 Task: Find connections with filter location Conceição do Coité with filter topic #startupswith filter profile language Spanish with filter current company VMware with filter school LJ University with filter industry Radio and Television Broadcasting with filter service category Lead Generation with filter keywords title Travel Nurse
Action: Mouse moved to (517, 84)
Screenshot: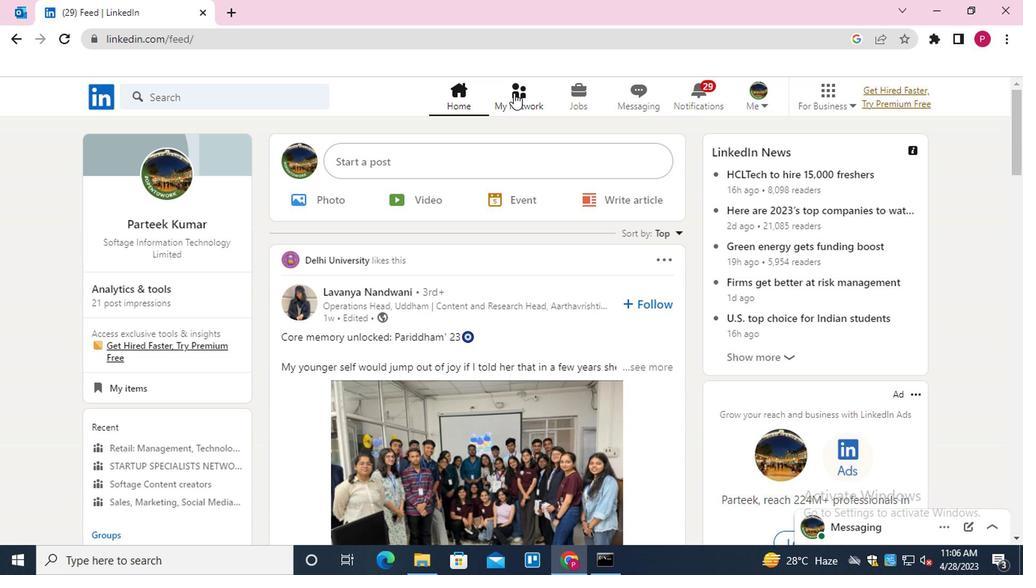 
Action: Mouse pressed left at (517, 84)
Screenshot: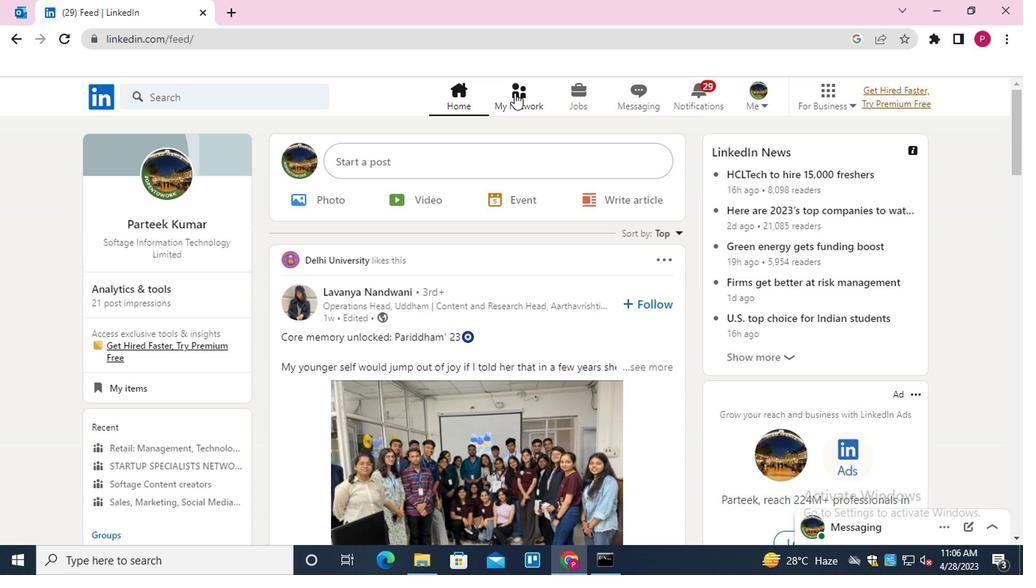 
Action: Mouse moved to (225, 175)
Screenshot: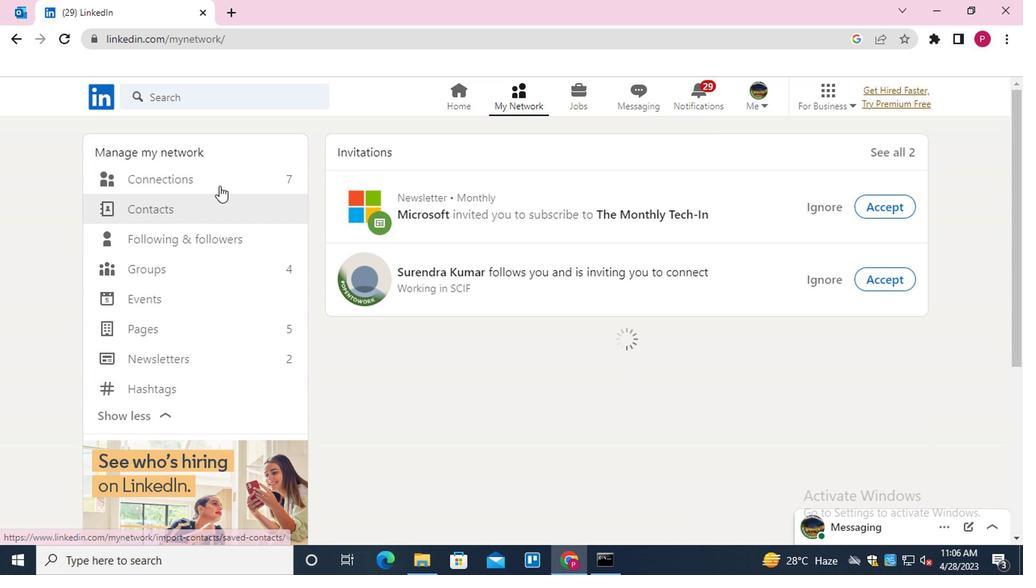 
Action: Mouse pressed left at (225, 175)
Screenshot: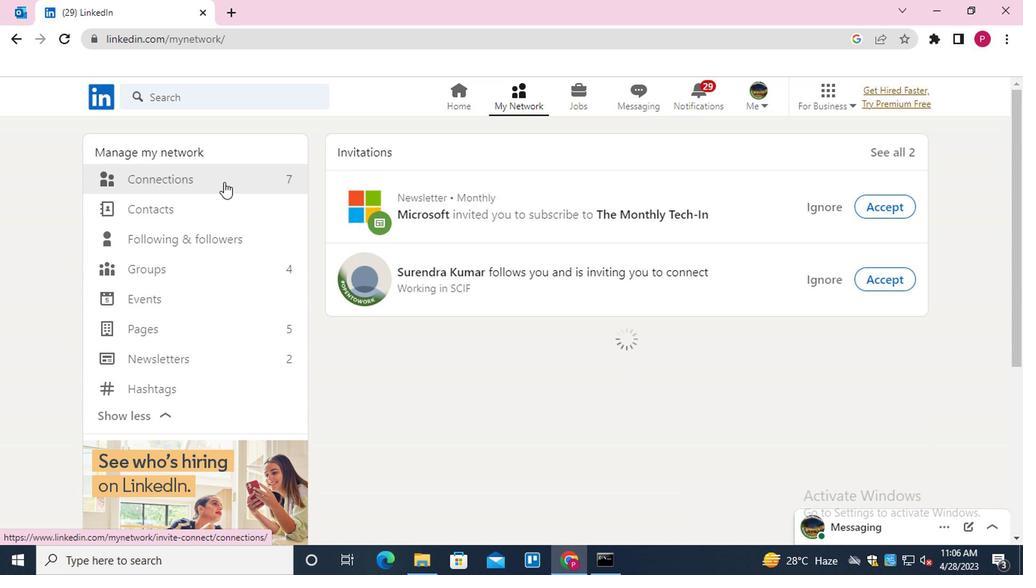 
Action: Mouse moved to (635, 178)
Screenshot: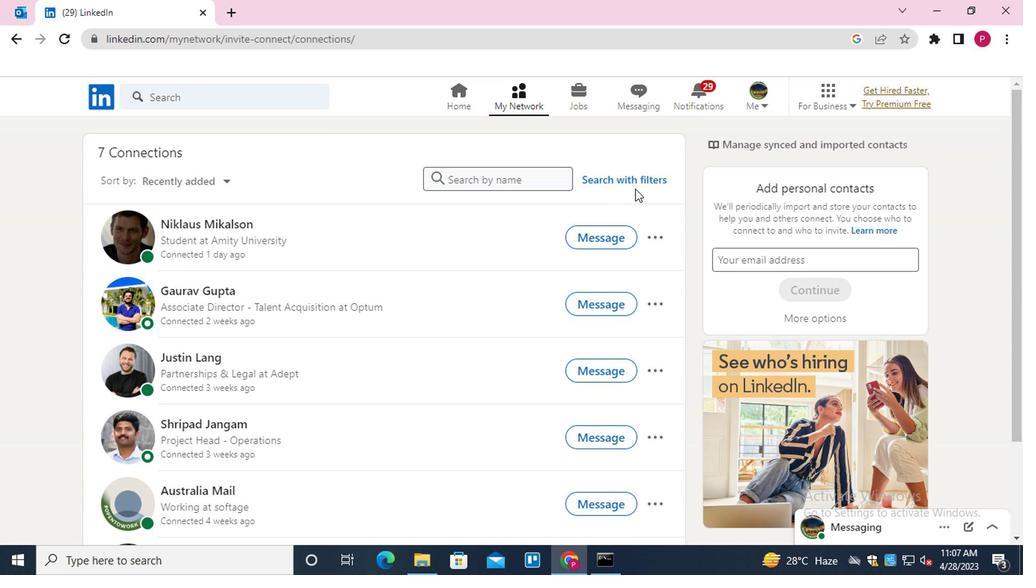 
Action: Mouse pressed left at (635, 178)
Screenshot: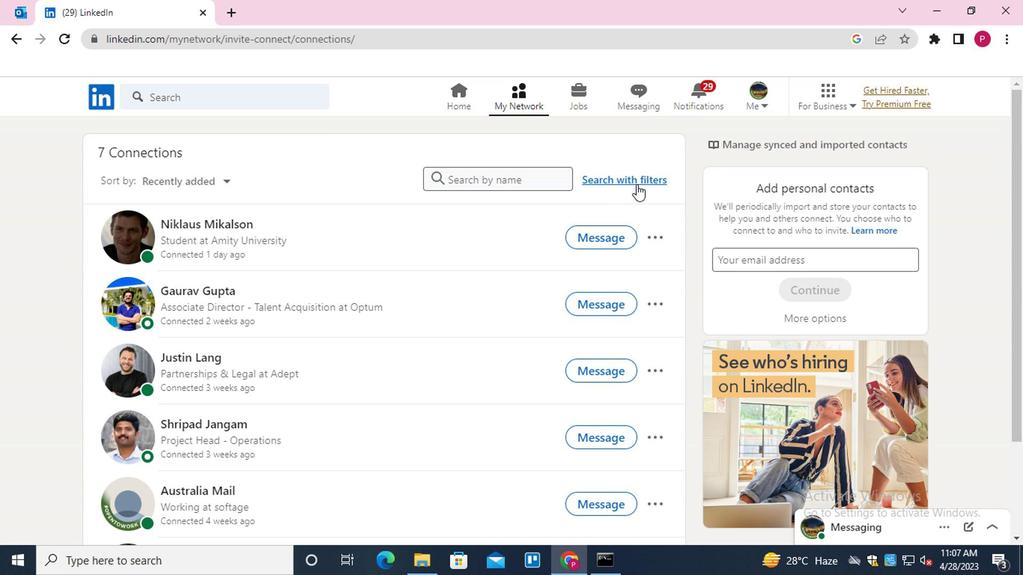 
Action: Mouse moved to (555, 121)
Screenshot: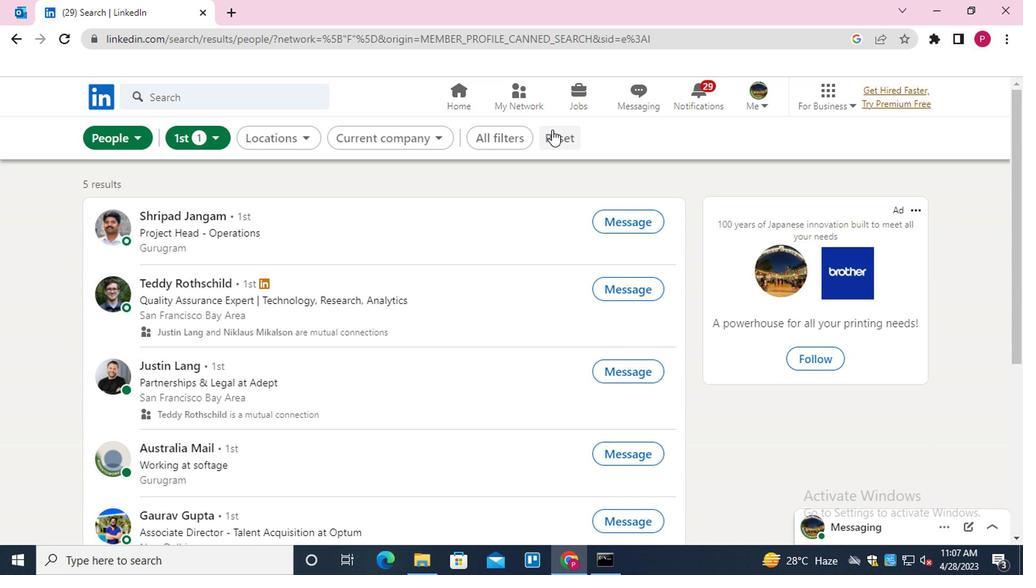 
Action: Mouse pressed left at (555, 121)
Screenshot: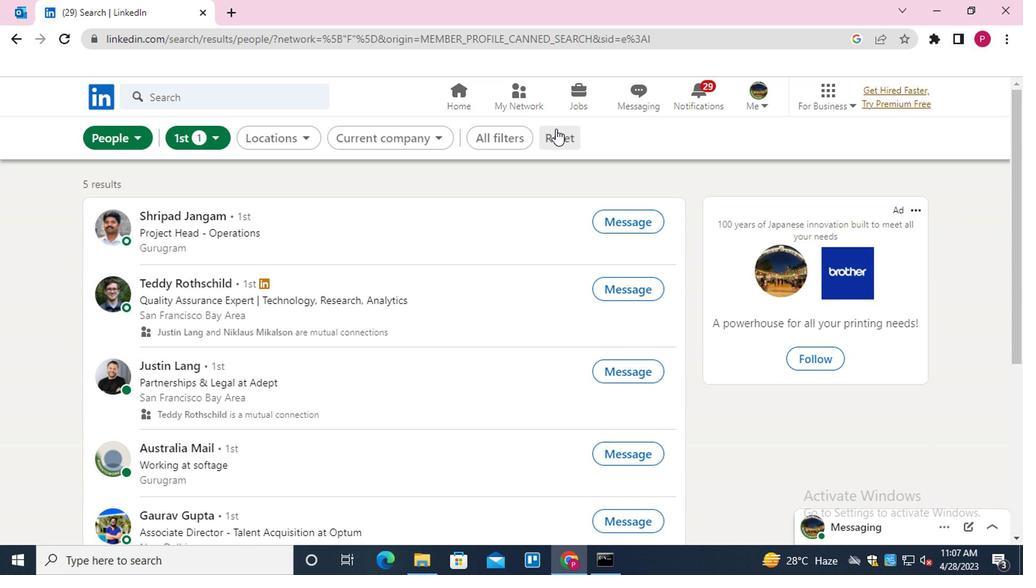 
Action: Mouse moved to (540, 120)
Screenshot: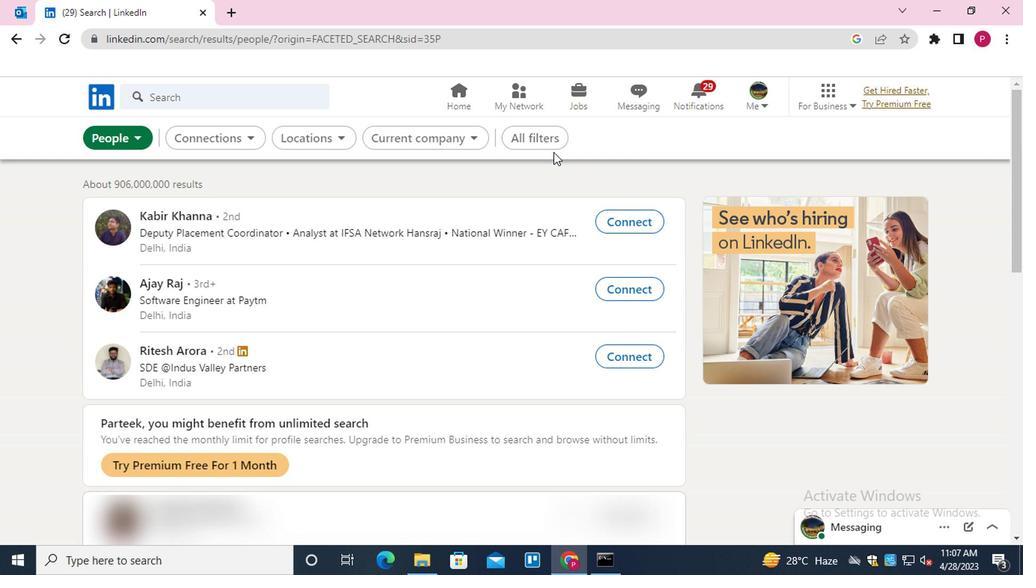
Action: Mouse pressed left at (540, 120)
Screenshot: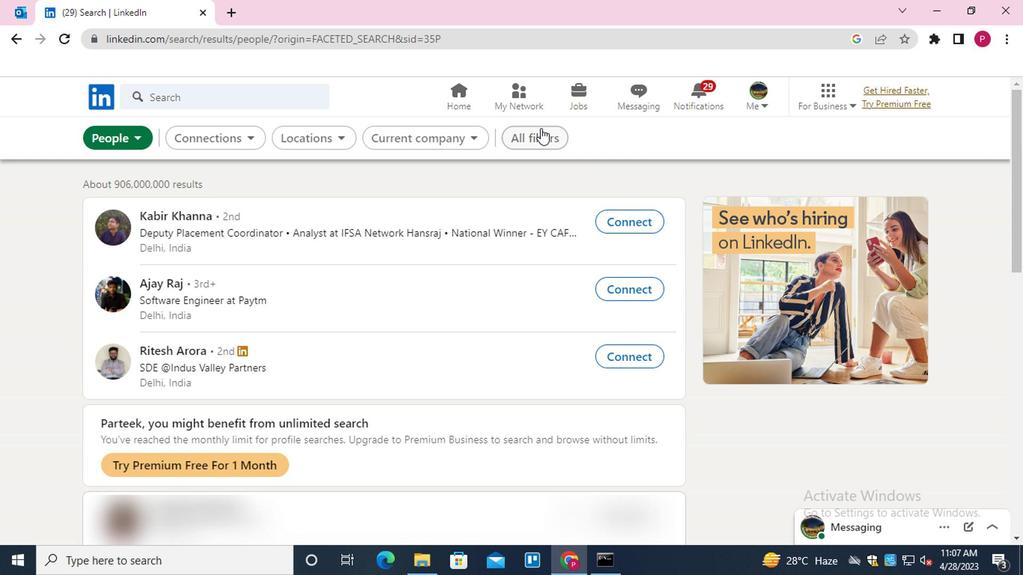 
Action: Mouse moved to (694, 364)
Screenshot: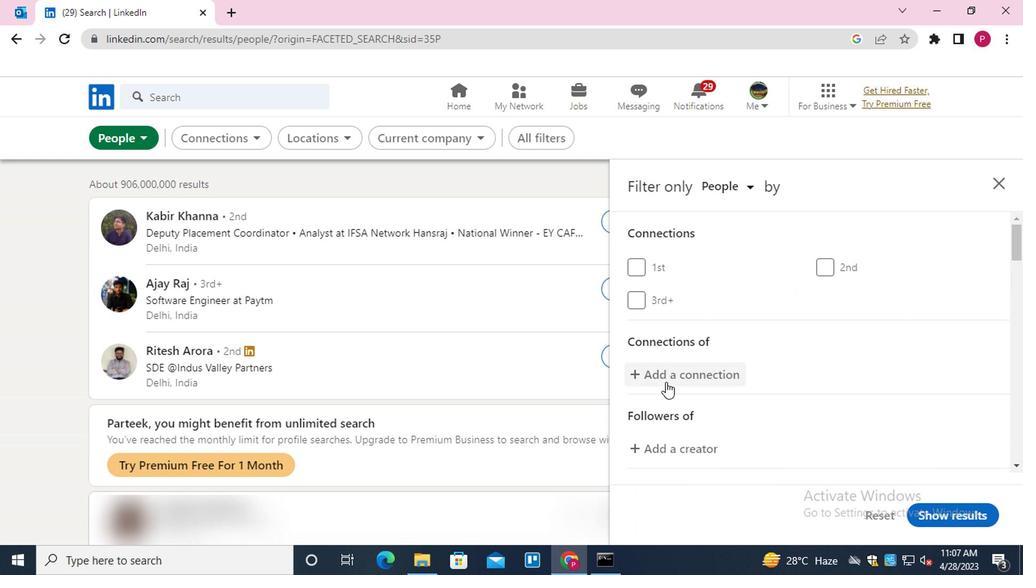 
Action: Mouse scrolled (694, 363) with delta (0, 0)
Screenshot: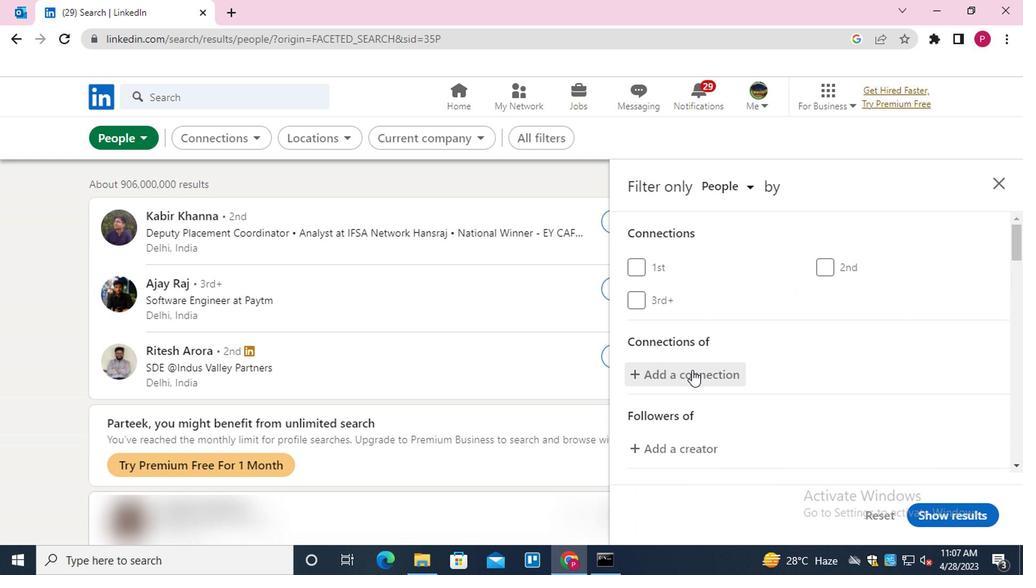 
Action: Mouse scrolled (694, 363) with delta (0, 0)
Screenshot: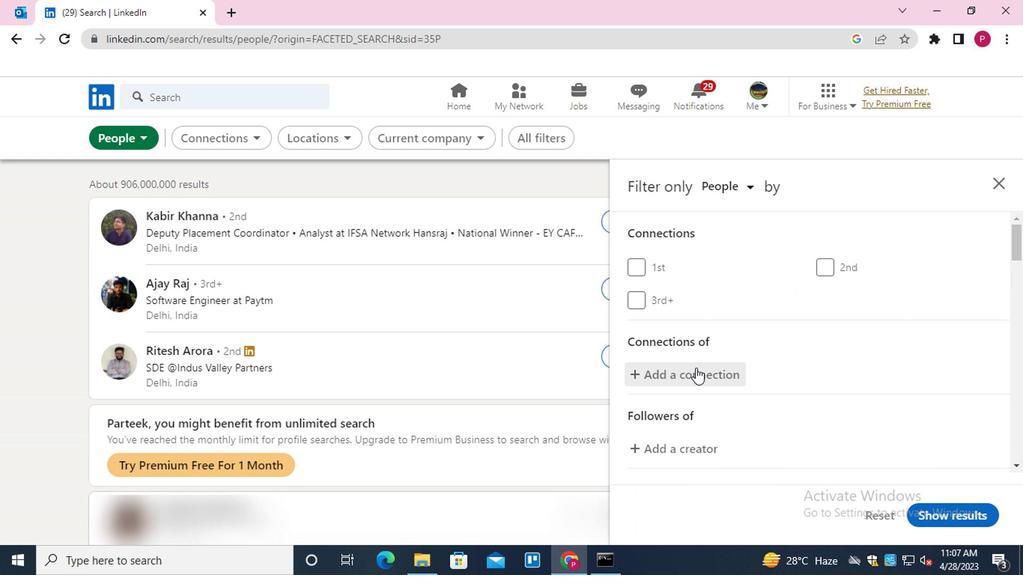 
Action: Mouse scrolled (694, 363) with delta (0, 0)
Screenshot: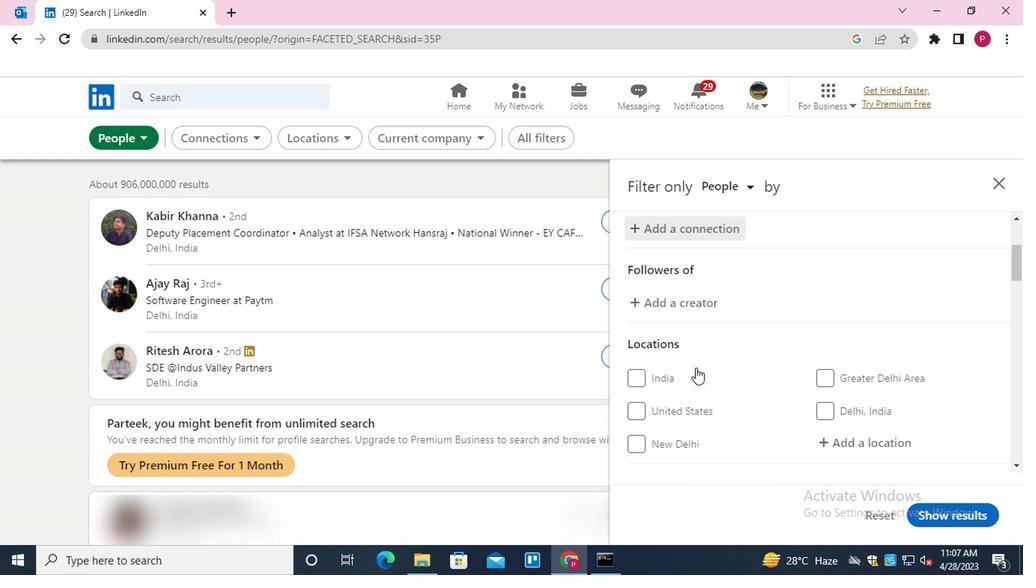 
Action: Mouse moved to (896, 358)
Screenshot: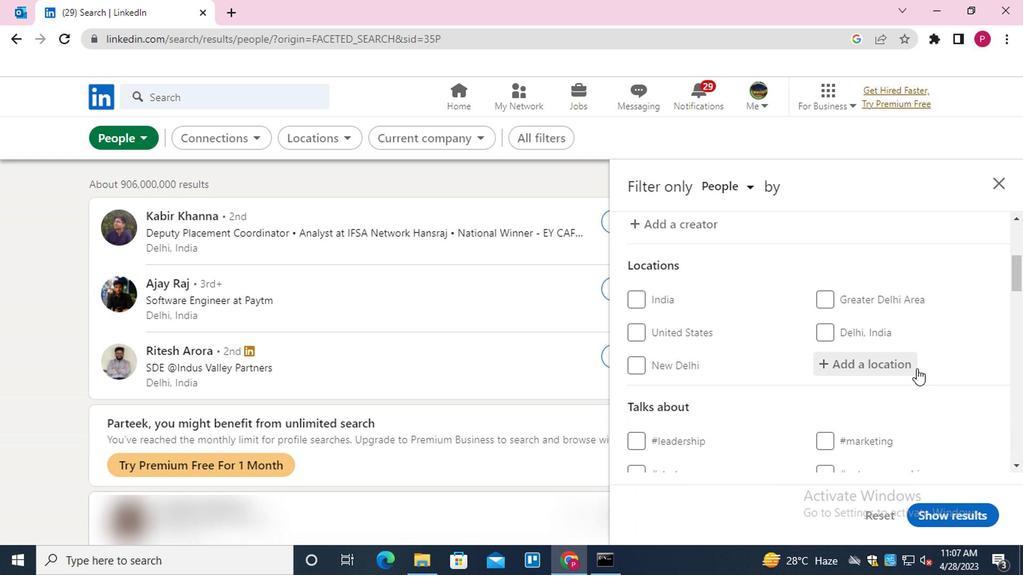 
Action: Mouse pressed left at (896, 358)
Screenshot: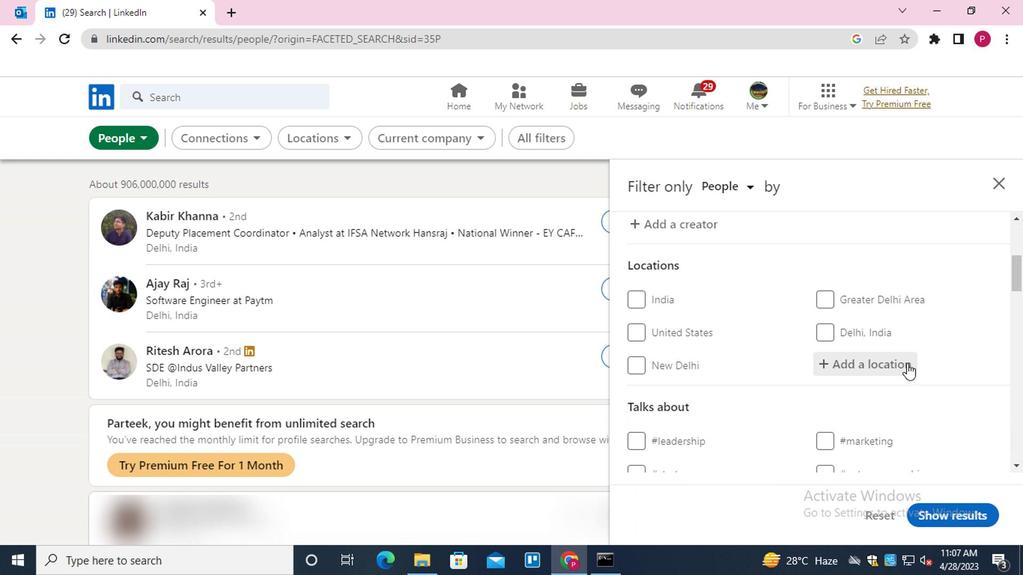 
Action: Key pressed <Key.shift>CNCE<Key.backspace><Key.backspace><Key.backspace>ONCEI<Key.down><Key.enter>
Screenshot: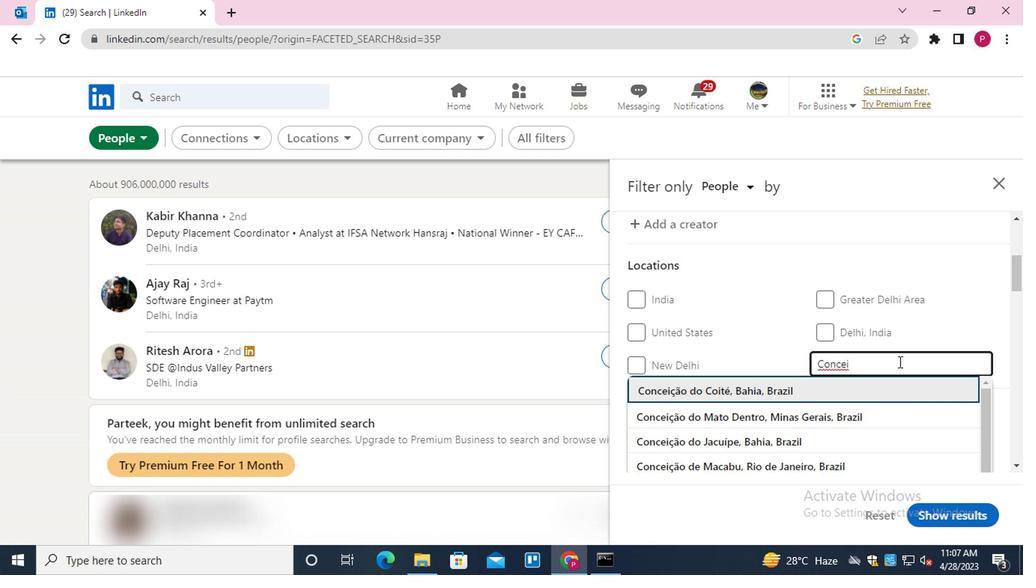 
Action: Mouse moved to (804, 340)
Screenshot: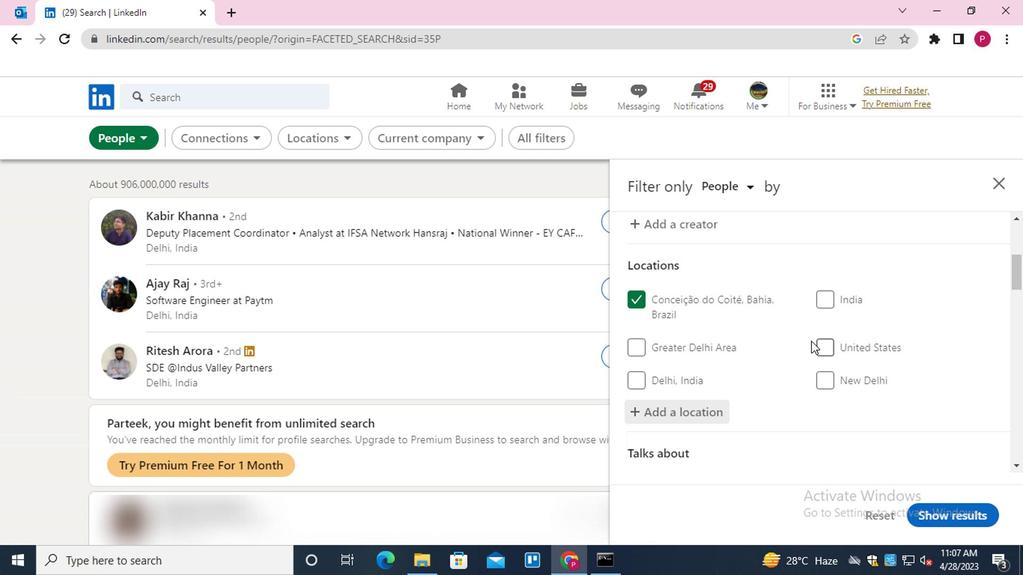
Action: Mouse scrolled (804, 339) with delta (0, -1)
Screenshot: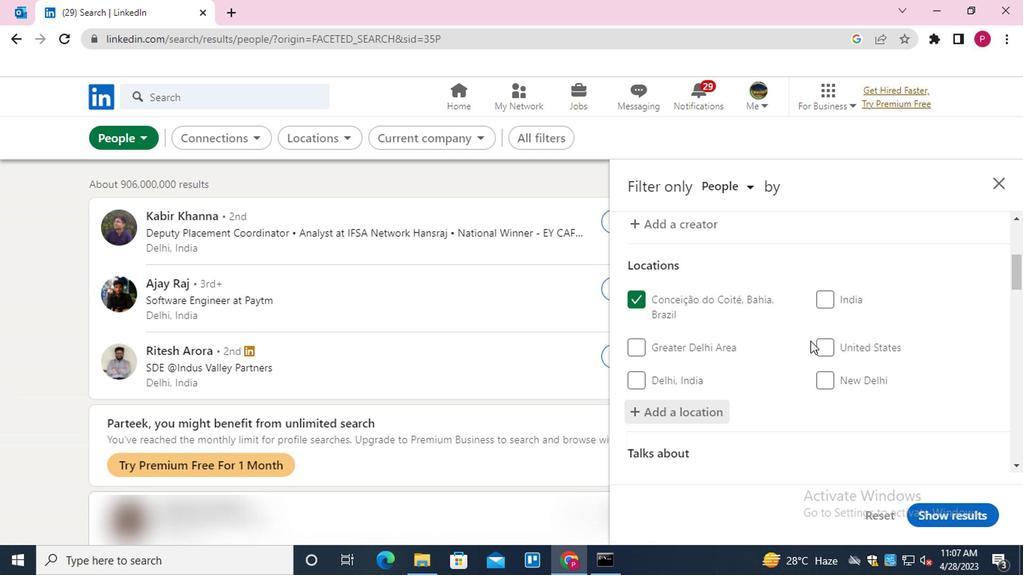 
Action: Mouse scrolled (804, 339) with delta (0, -1)
Screenshot: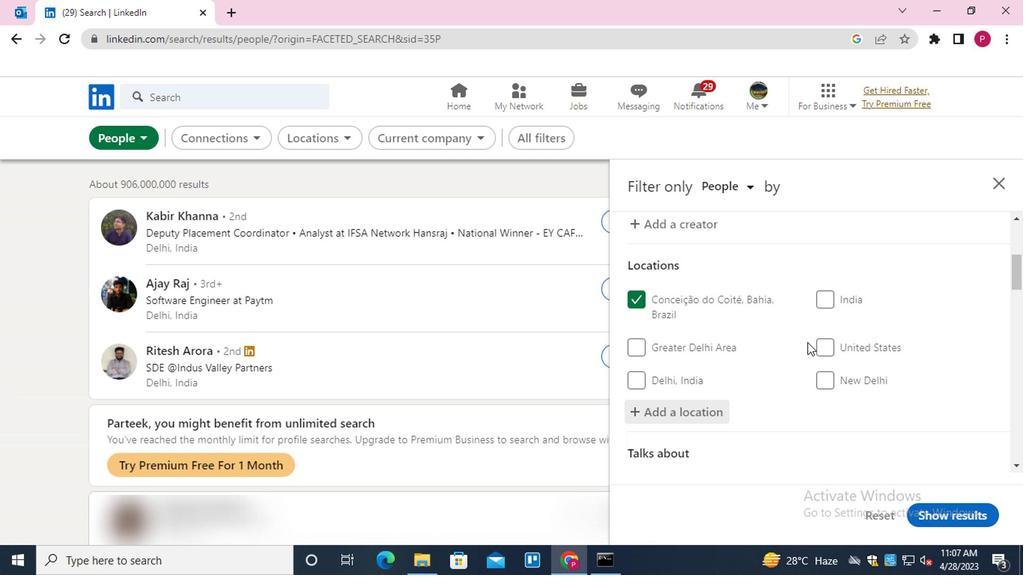 
Action: Mouse moved to (802, 341)
Screenshot: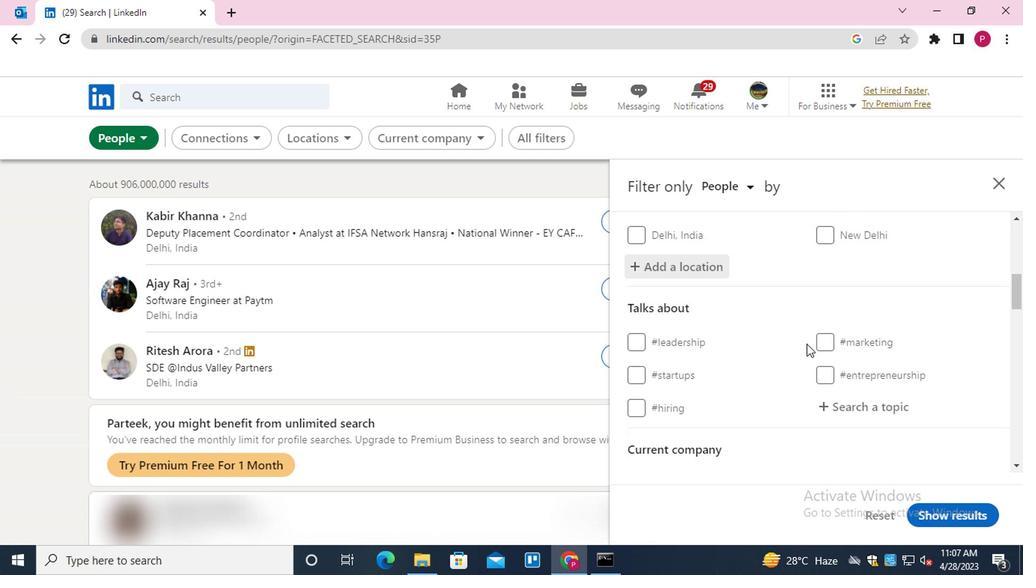 
Action: Mouse scrolled (802, 340) with delta (0, 0)
Screenshot: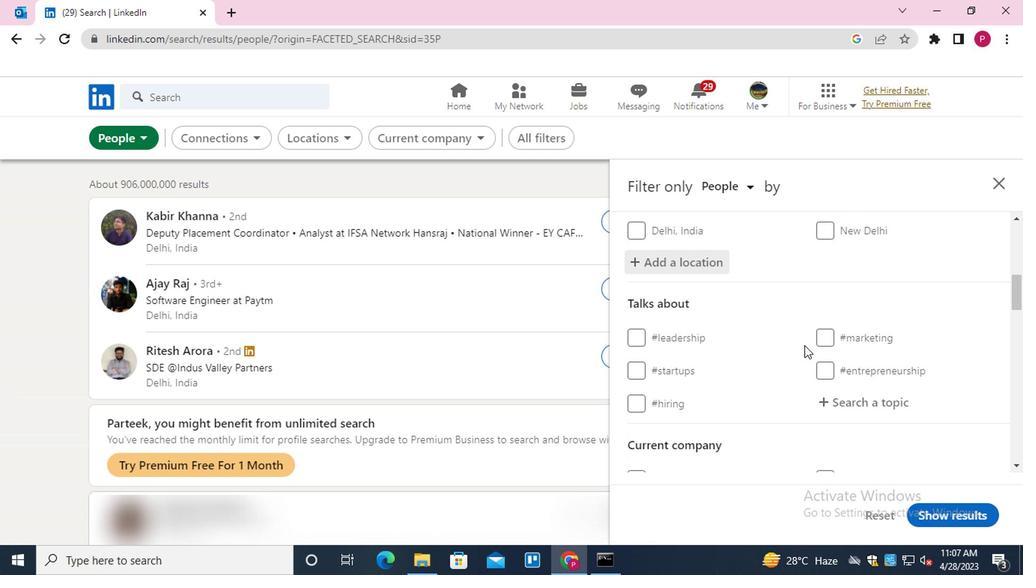 
Action: Mouse moved to (843, 320)
Screenshot: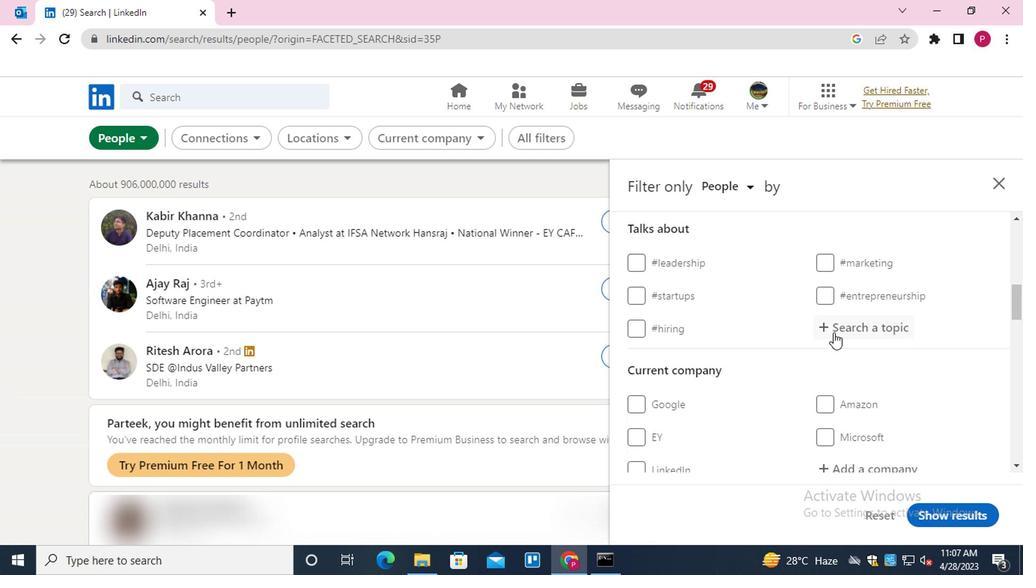 
Action: Mouse pressed left at (843, 320)
Screenshot: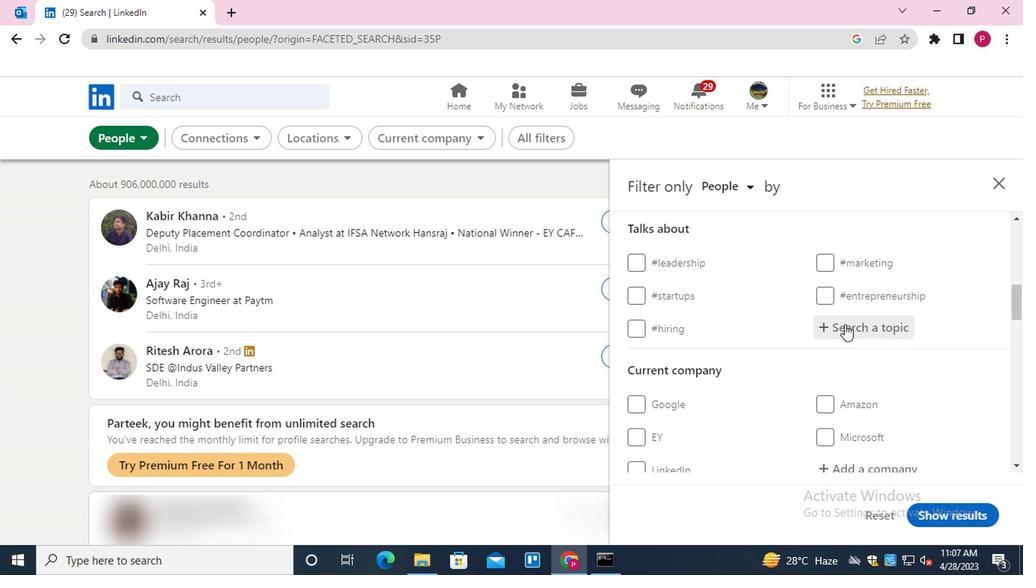 
Action: Key pressed STARTUPS<Key.down><Key.enter>
Screenshot: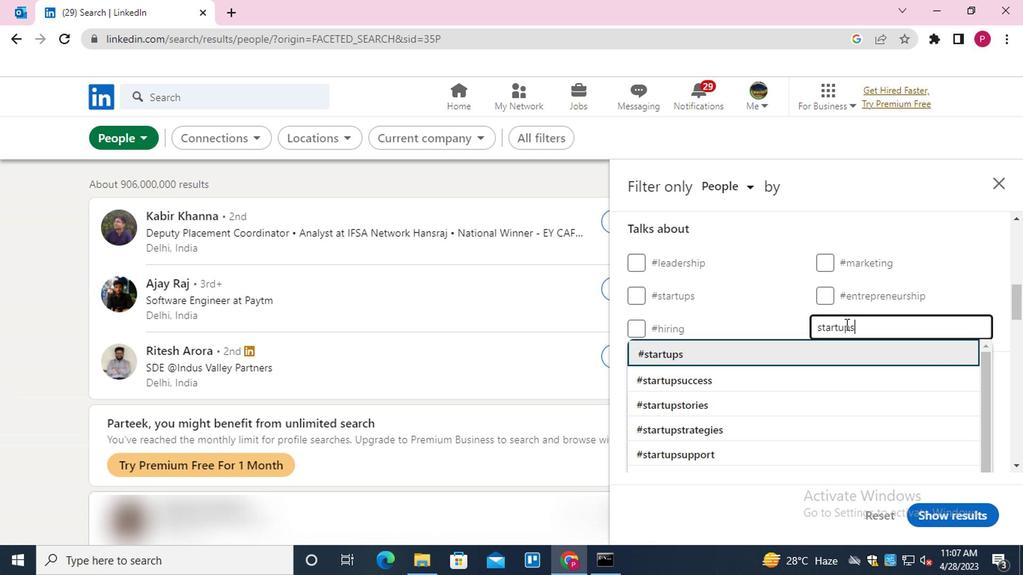 
Action: Mouse moved to (838, 320)
Screenshot: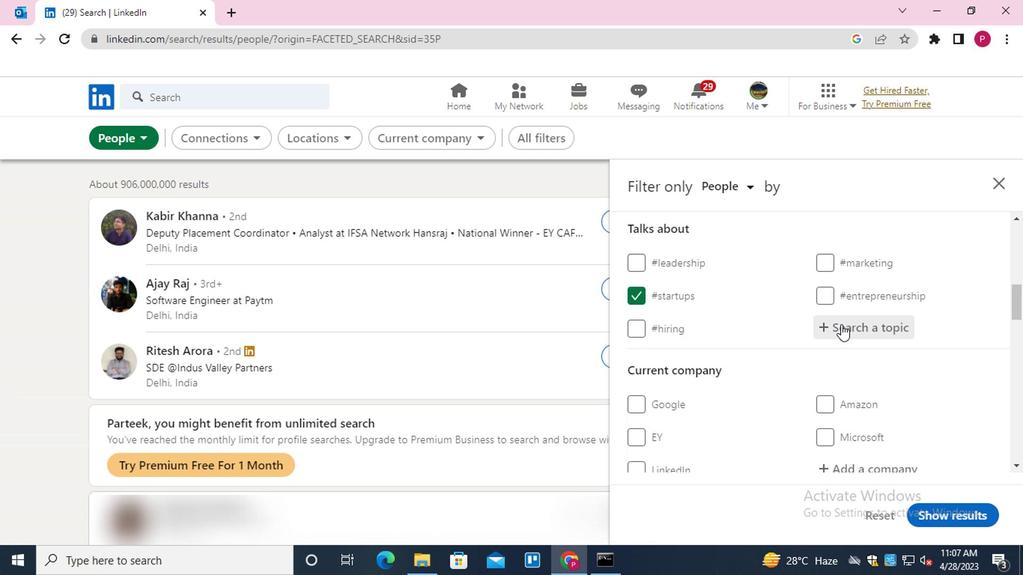 
Action: Mouse scrolled (838, 320) with delta (0, 0)
Screenshot: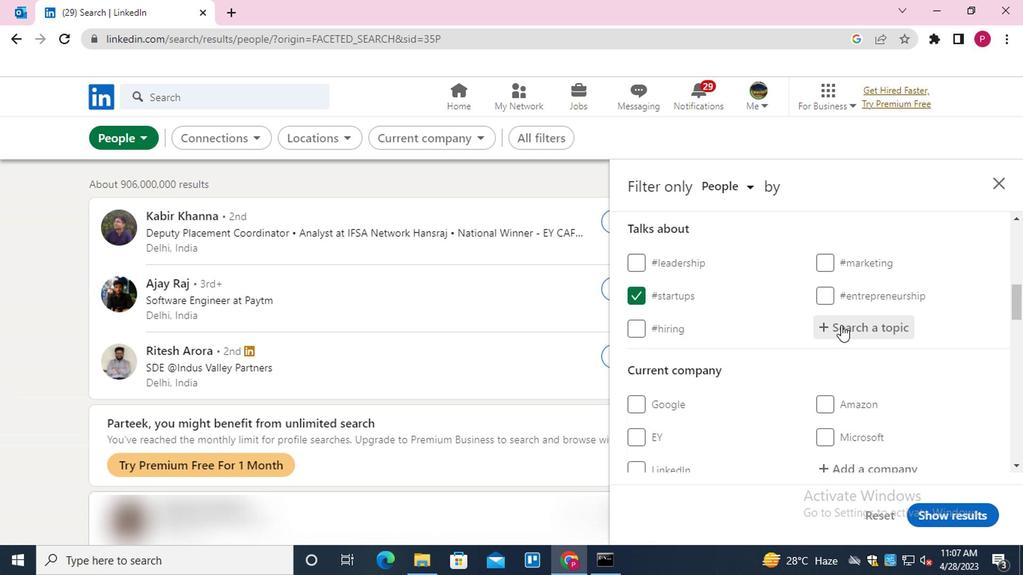 
Action: Mouse moved to (838, 321)
Screenshot: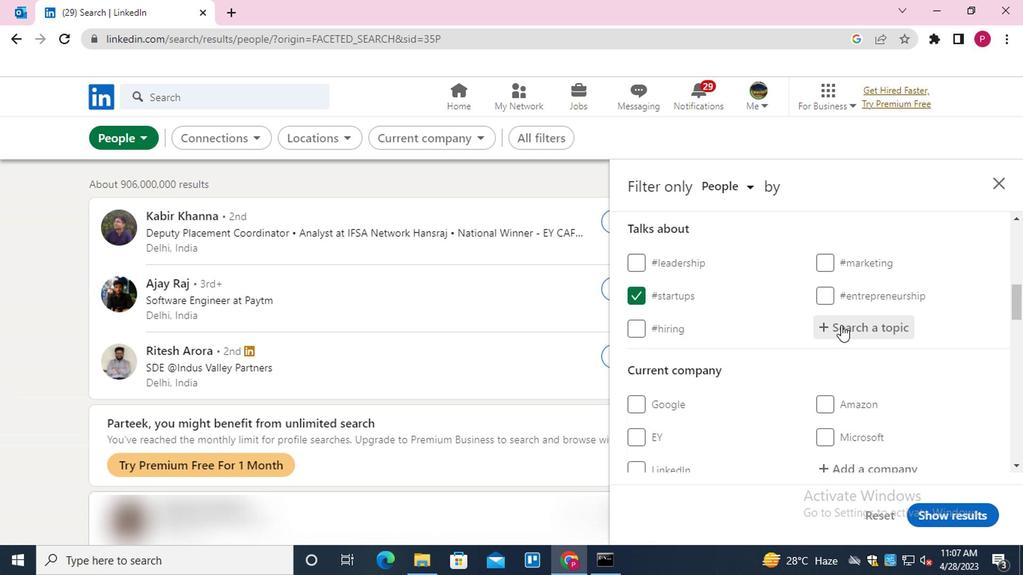 
Action: Mouse scrolled (838, 320) with delta (0, 0)
Screenshot: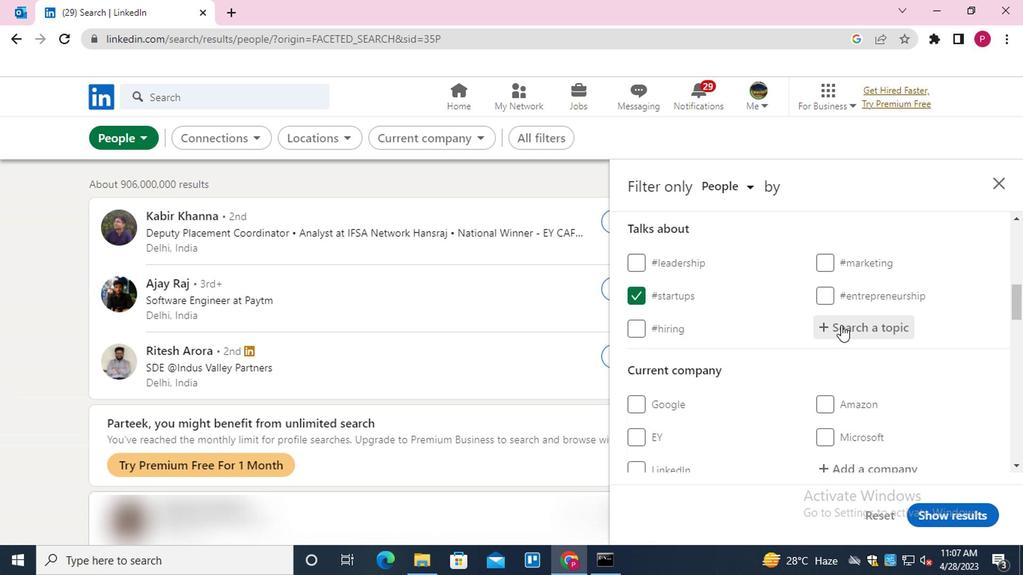 
Action: Mouse moved to (777, 308)
Screenshot: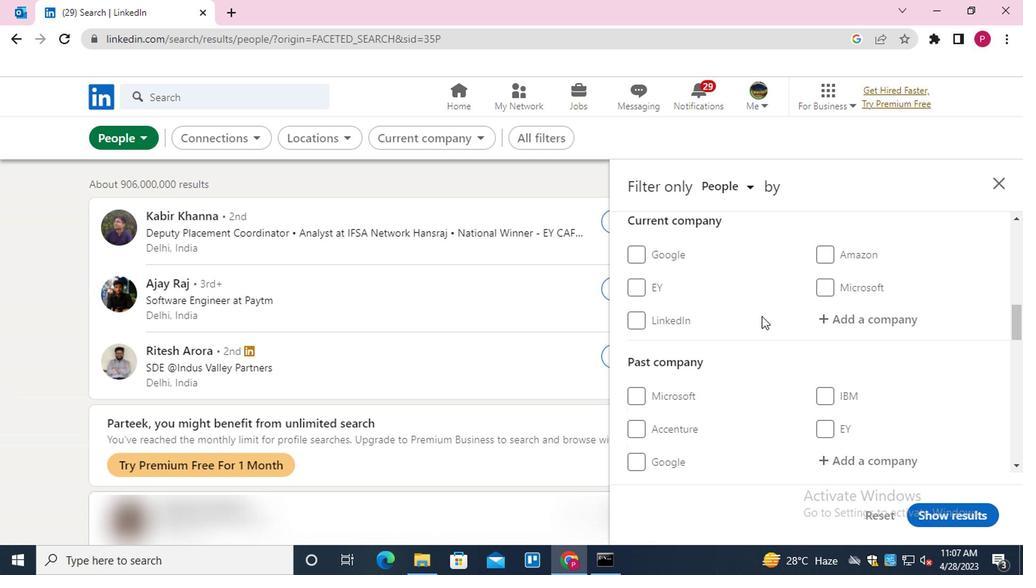 
Action: Mouse scrolled (777, 308) with delta (0, 0)
Screenshot: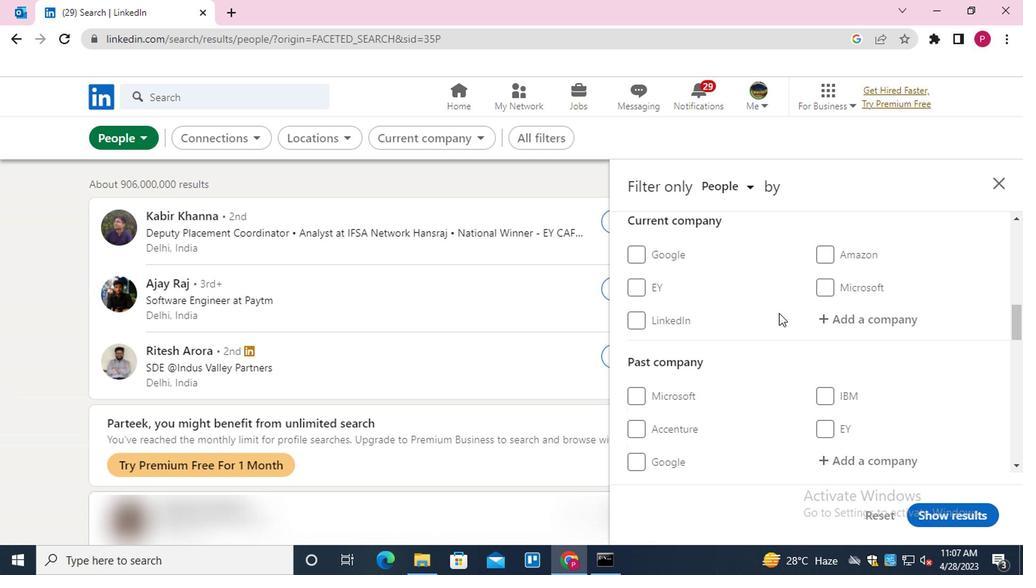 
Action: Mouse scrolled (777, 308) with delta (0, 0)
Screenshot: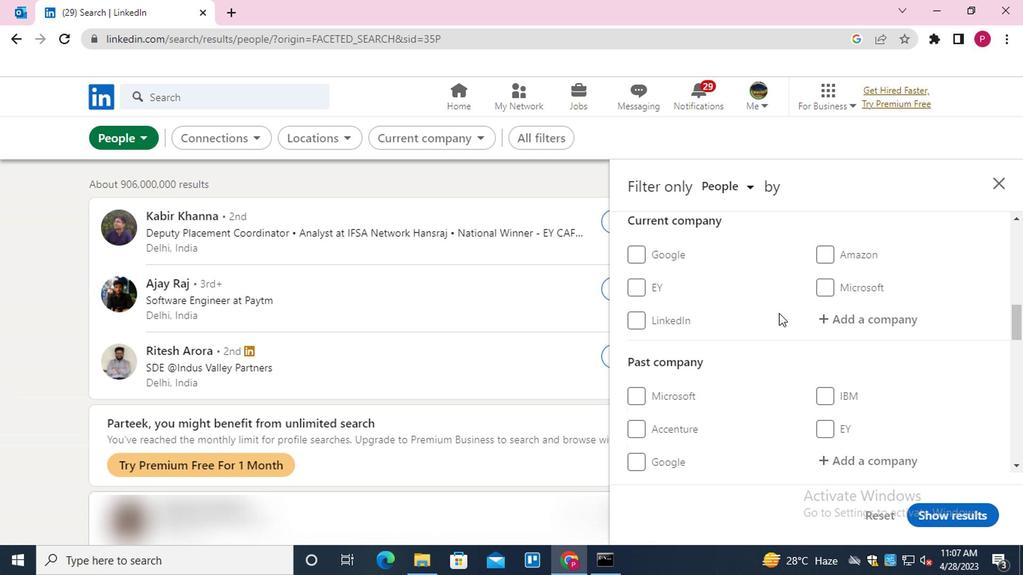 
Action: Mouse scrolled (777, 308) with delta (0, 0)
Screenshot: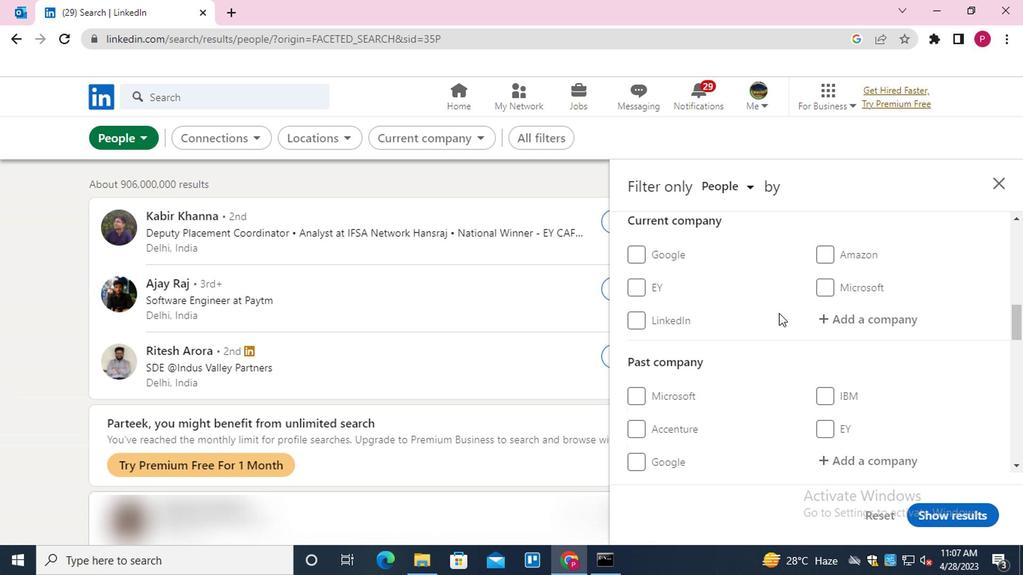 
Action: Mouse scrolled (777, 308) with delta (0, 0)
Screenshot: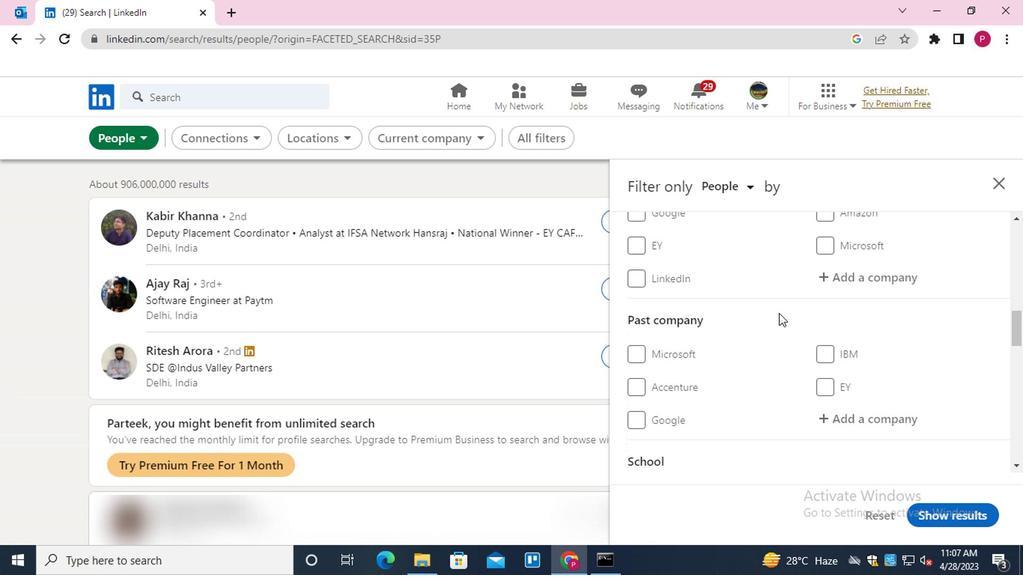 
Action: Mouse scrolled (777, 308) with delta (0, 0)
Screenshot: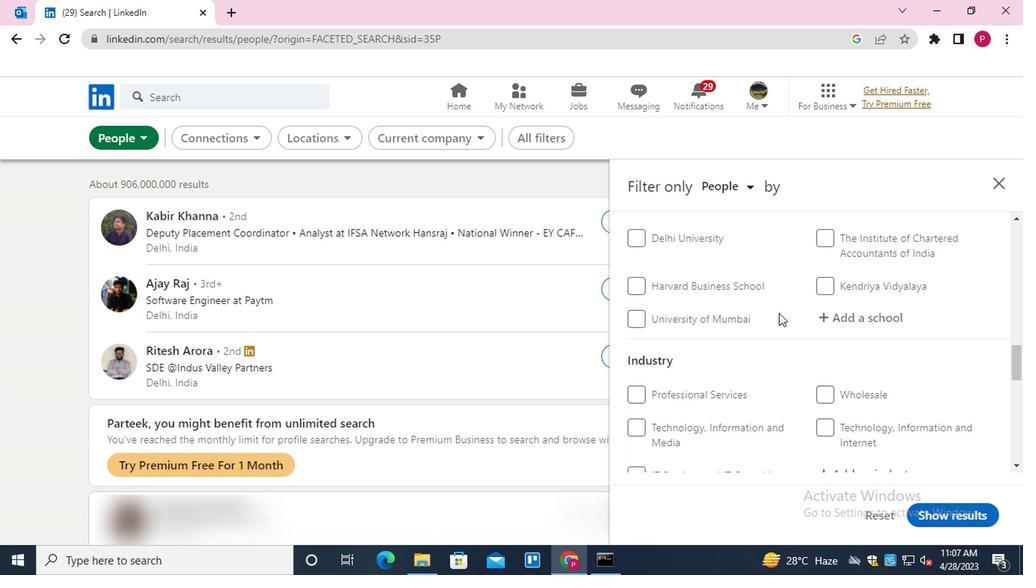 
Action: Mouse scrolled (777, 308) with delta (0, 0)
Screenshot: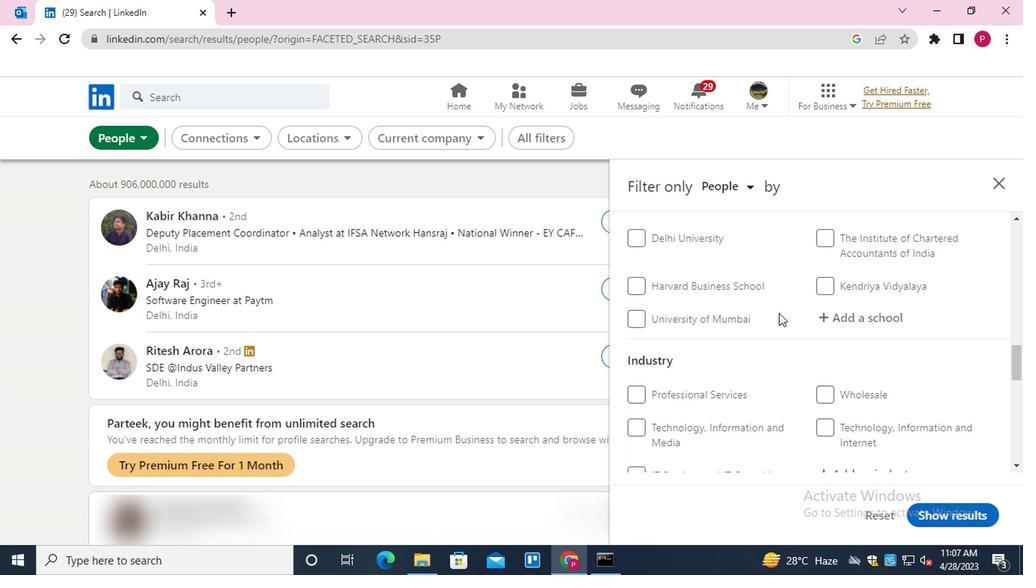 
Action: Mouse scrolled (777, 308) with delta (0, 0)
Screenshot: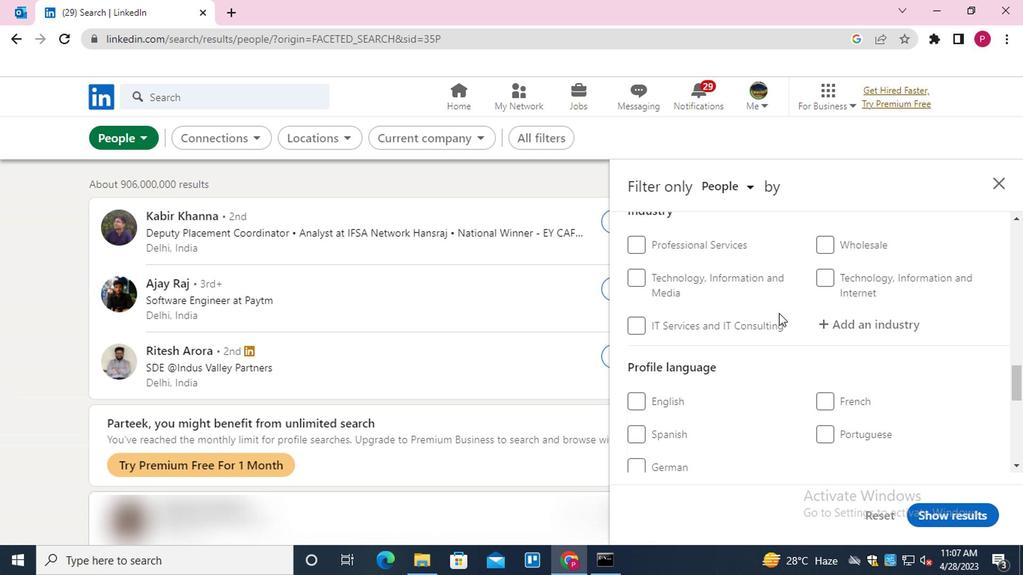 
Action: Mouse scrolled (777, 308) with delta (0, 0)
Screenshot: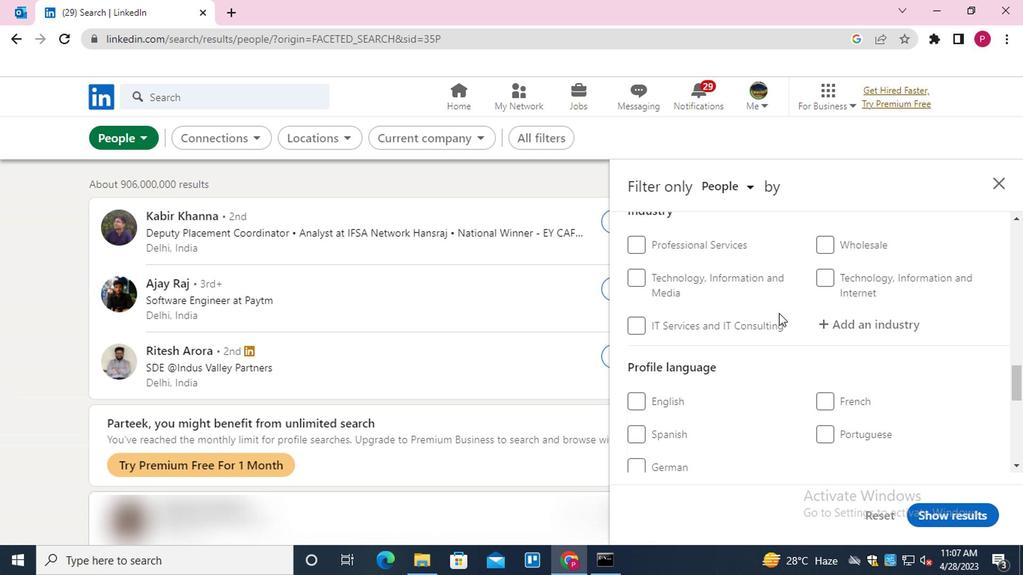 
Action: Mouse moved to (660, 279)
Screenshot: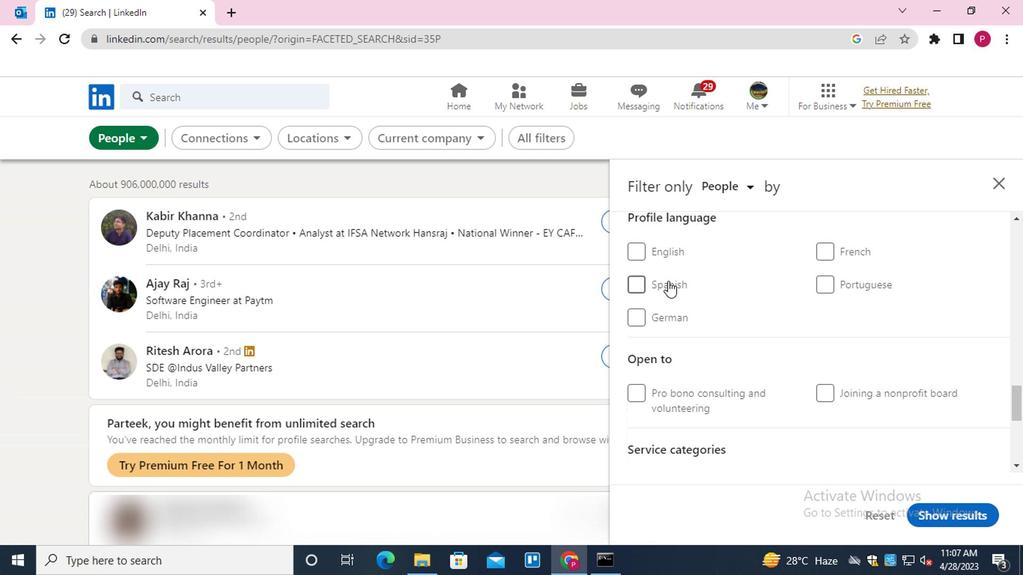 
Action: Mouse pressed left at (660, 279)
Screenshot: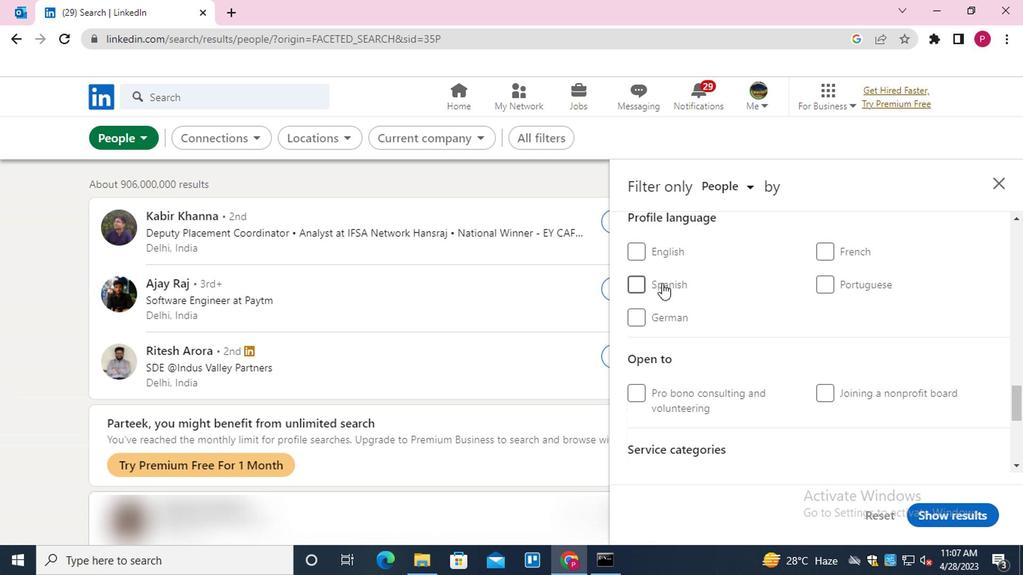 
Action: Mouse moved to (665, 281)
Screenshot: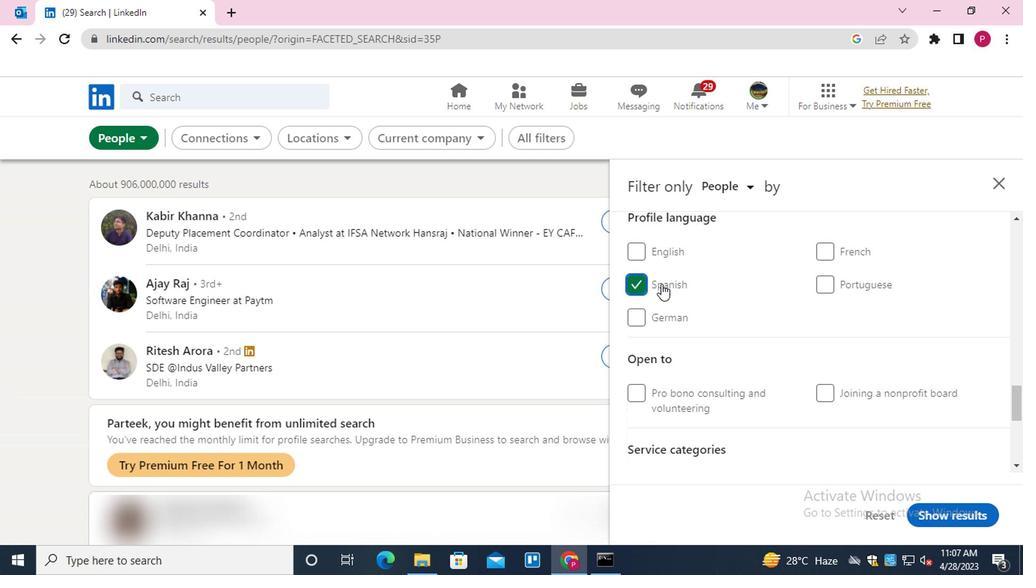 
Action: Mouse scrolled (665, 281) with delta (0, 0)
Screenshot: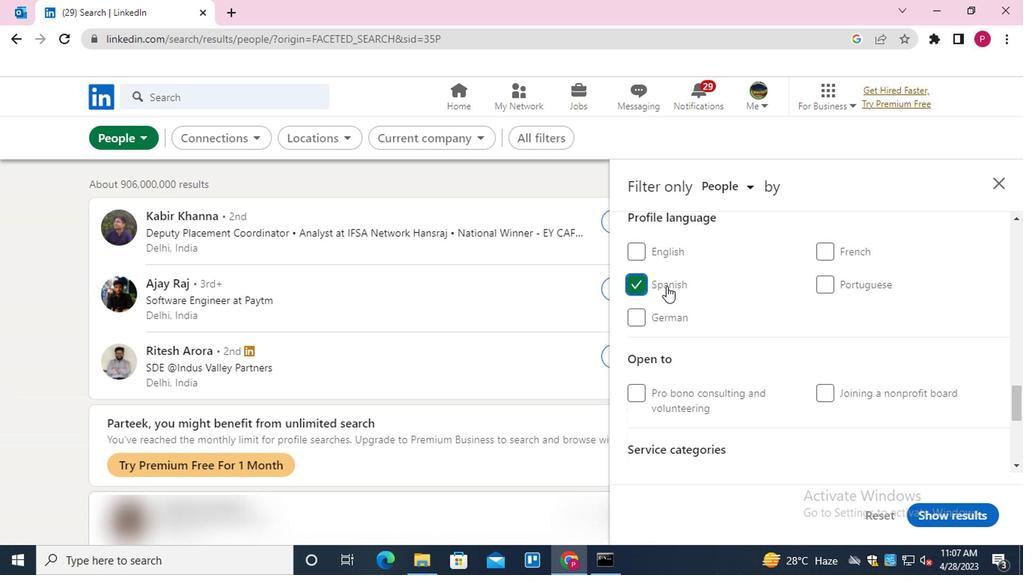 
Action: Mouse scrolled (665, 281) with delta (0, 0)
Screenshot: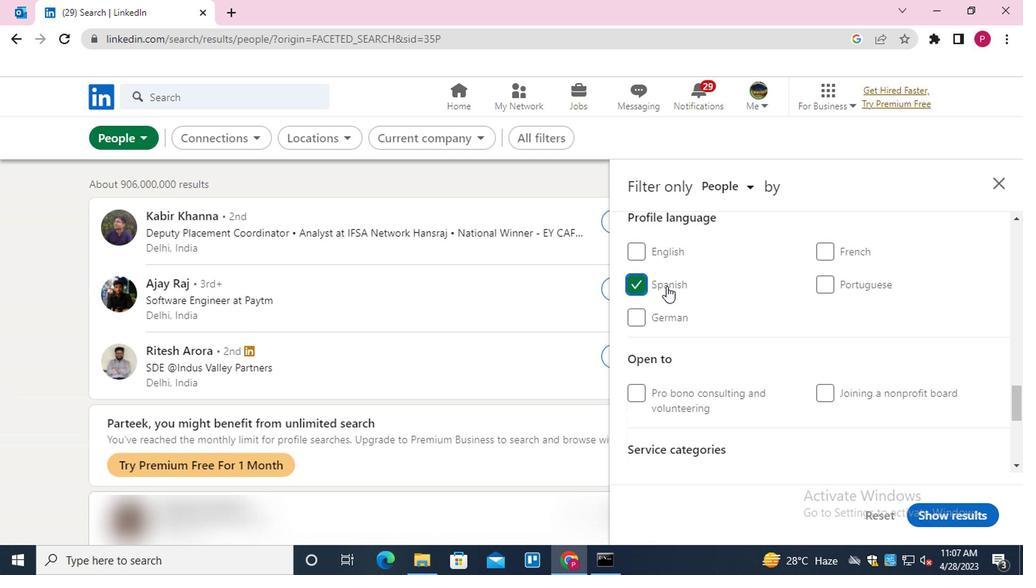 
Action: Mouse moved to (670, 297)
Screenshot: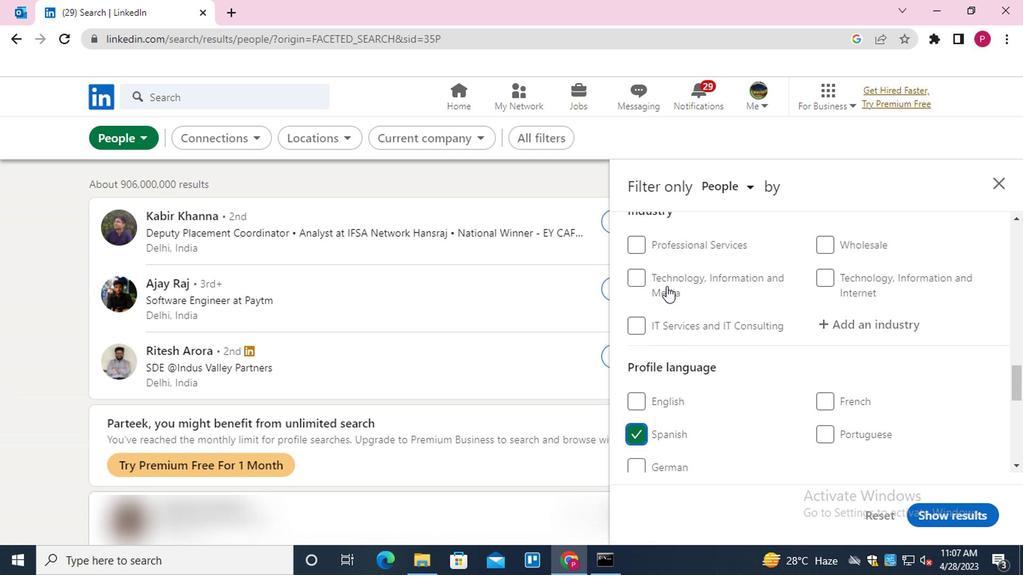
Action: Mouse scrolled (670, 299) with delta (0, 1)
Screenshot: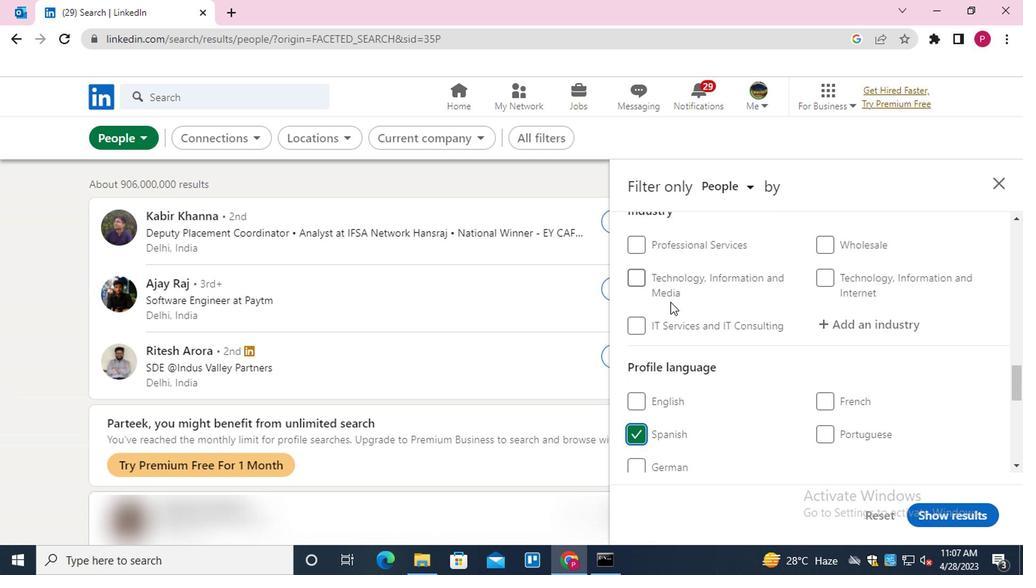 
Action: Mouse scrolled (670, 299) with delta (0, 1)
Screenshot: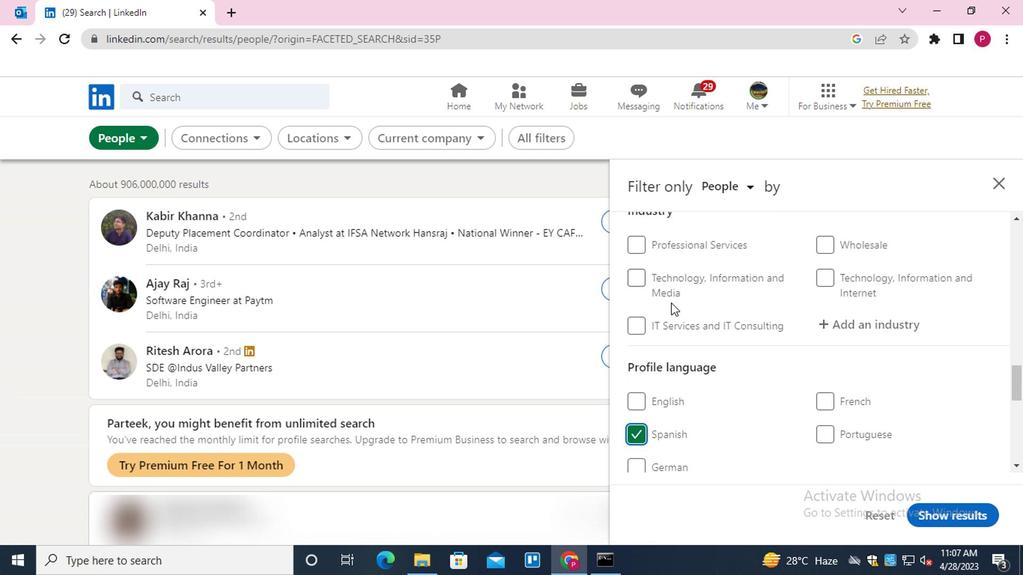 
Action: Mouse scrolled (670, 299) with delta (0, 1)
Screenshot: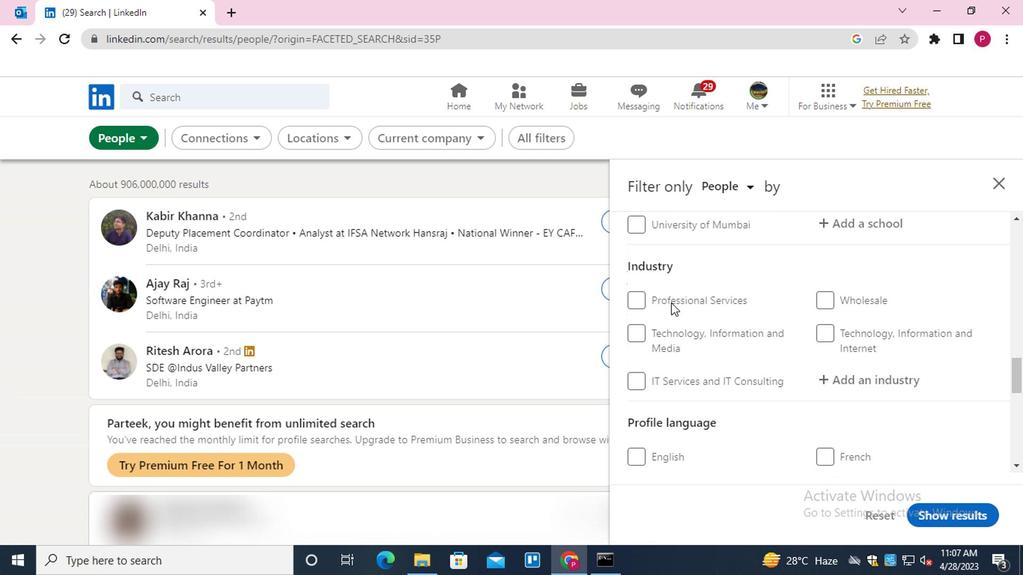
Action: Mouse scrolled (670, 299) with delta (0, 1)
Screenshot: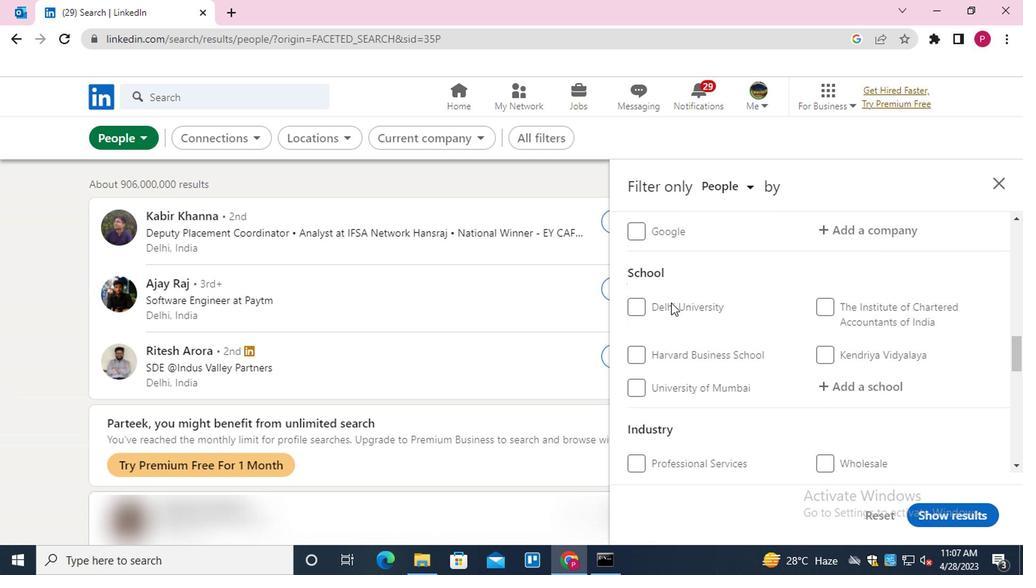 
Action: Mouse scrolled (670, 299) with delta (0, 1)
Screenshot: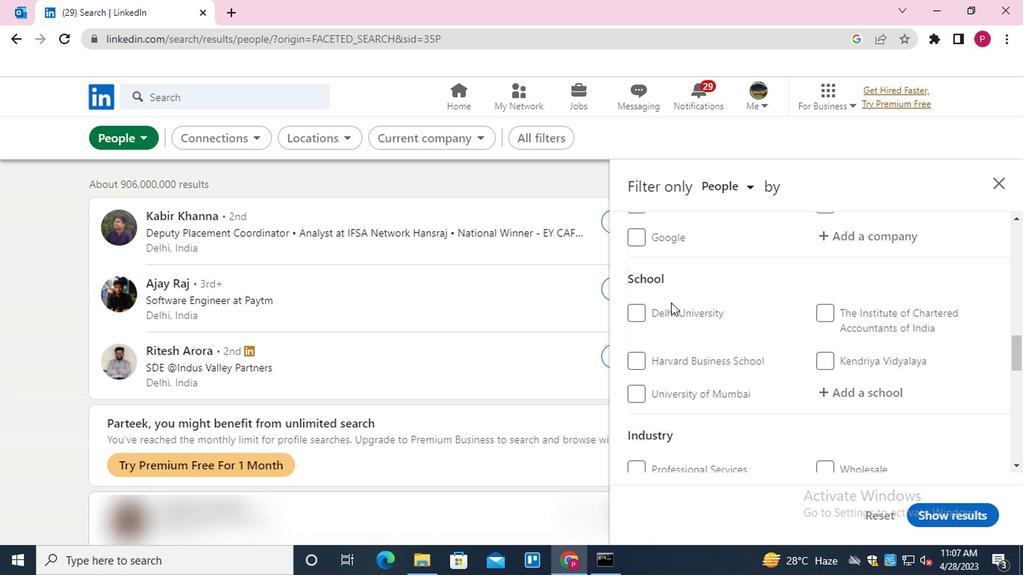 
Action: Mouse moved to (884, 238)
Screenshot: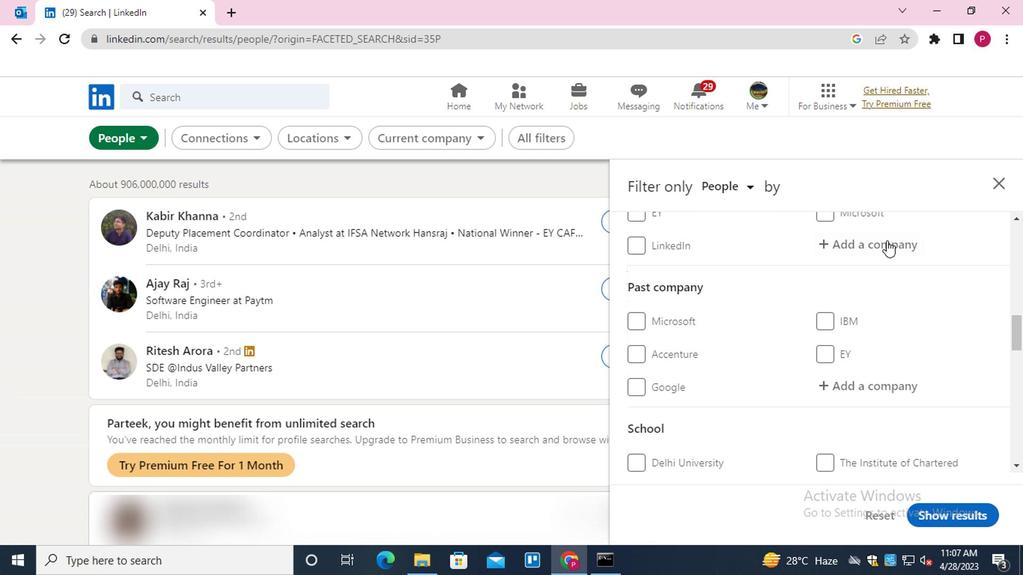 
Action: Mouse pressed left at (884, 238)
Screenshot: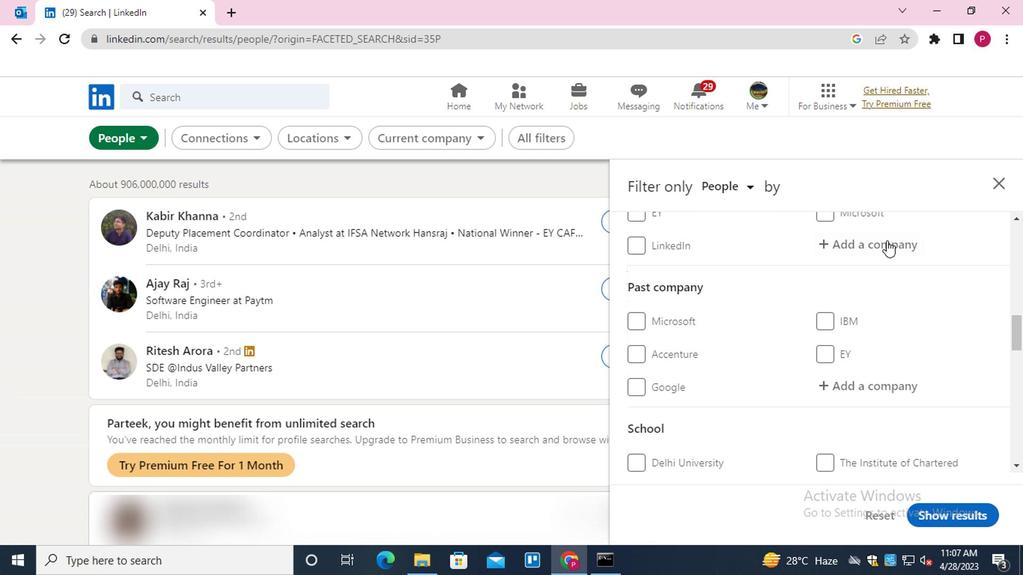 
Action: Mouse moved to (883, 240)
Screenshot: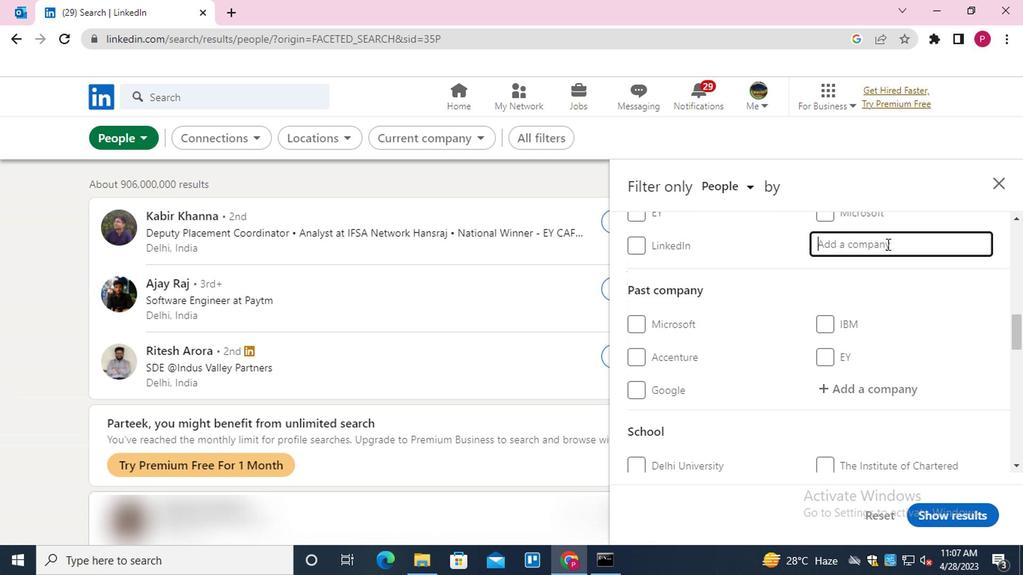 
Action: Key pressed <Key.shift><Key.shift><Key.shift><Key.shift><Key.shift><Key.shift><Key.shift><Key.shift><Key.shift><Key.shift><Key.shift><Key.shift><Key.shift><Key.shift><Key.shift><Key.shift><Key.shift><Key.shift><Key.shift><Key.shift><Key.shift><Key.shift><Key.shift><Key.shift><Key.shift><Key.shift><Key.shift><Key.shift><Key.shift><Key.shift><Key.shift><Key.shift><Key.shift><Key.shift><Key.shift><Key.shift><Key.shift><Key.shift><Key.shift><Key.shift>VMWARE<Key.down><Key.enter>
Screenshot: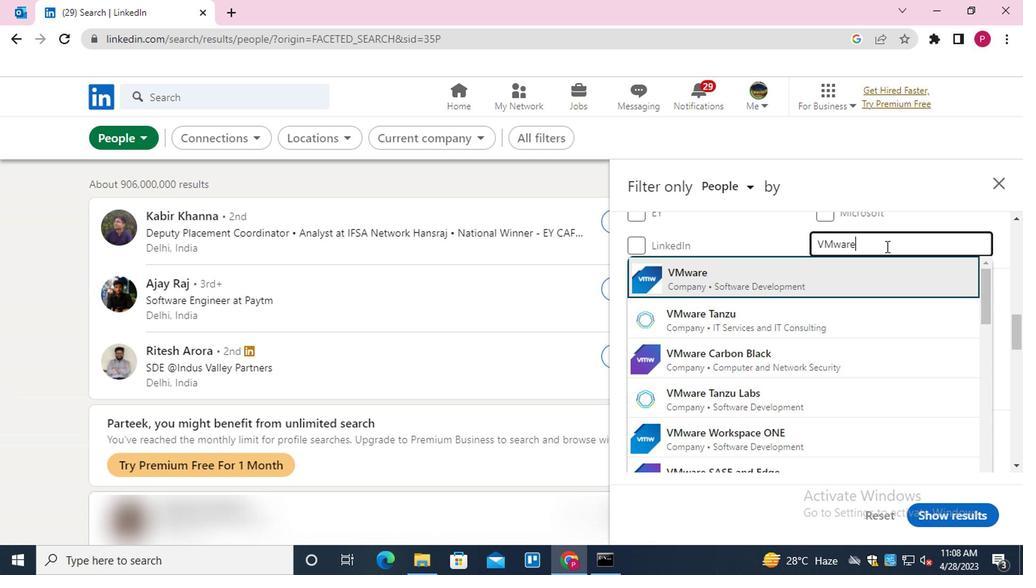 
Action: Mouse moved to (786, 326)
Screenshot: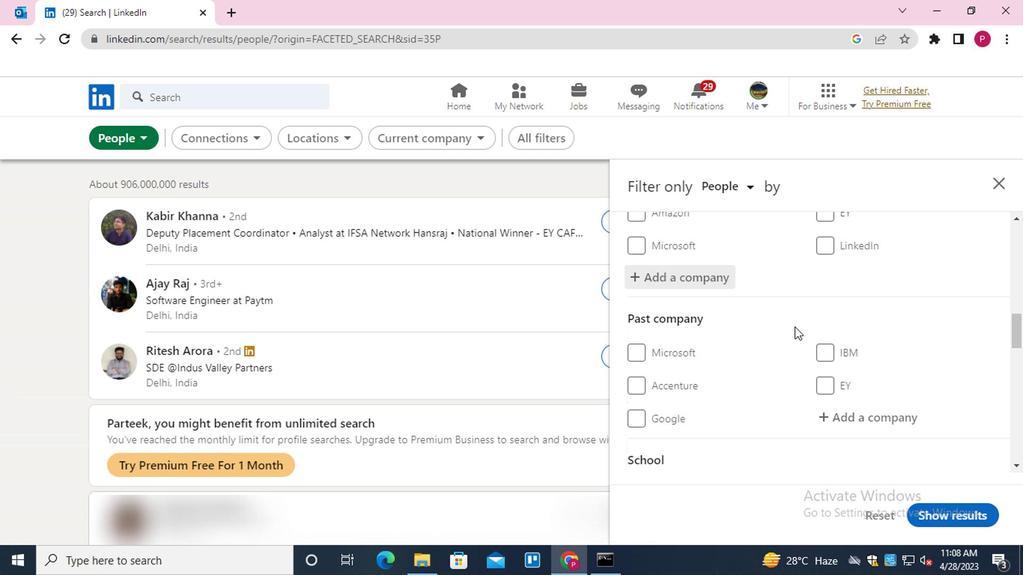 
Action: Mouse scrolled (786, 325) with delta (0, 0)
Screenshot: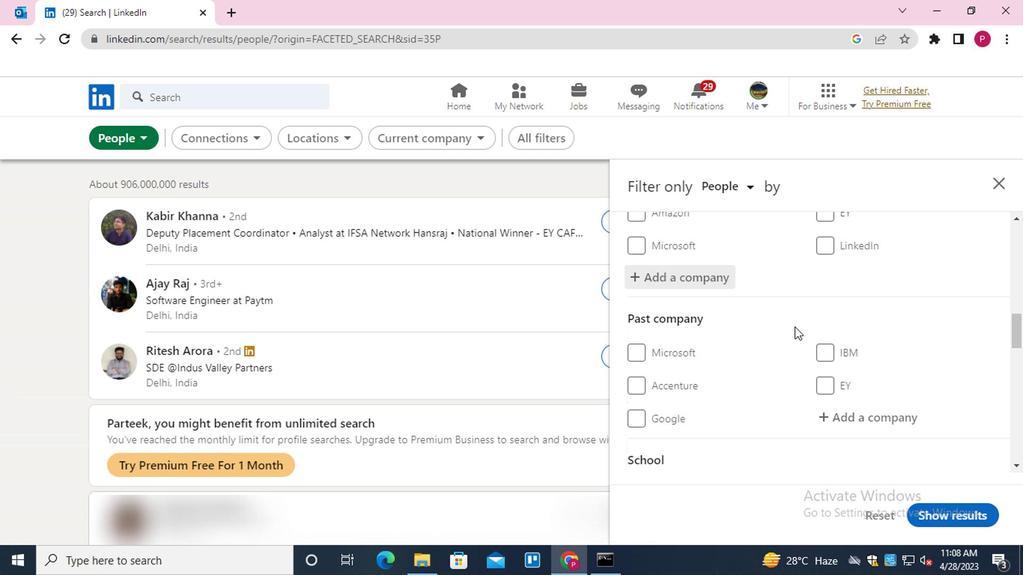 
Action: Mouse moved to (784, 327)
Screenshot: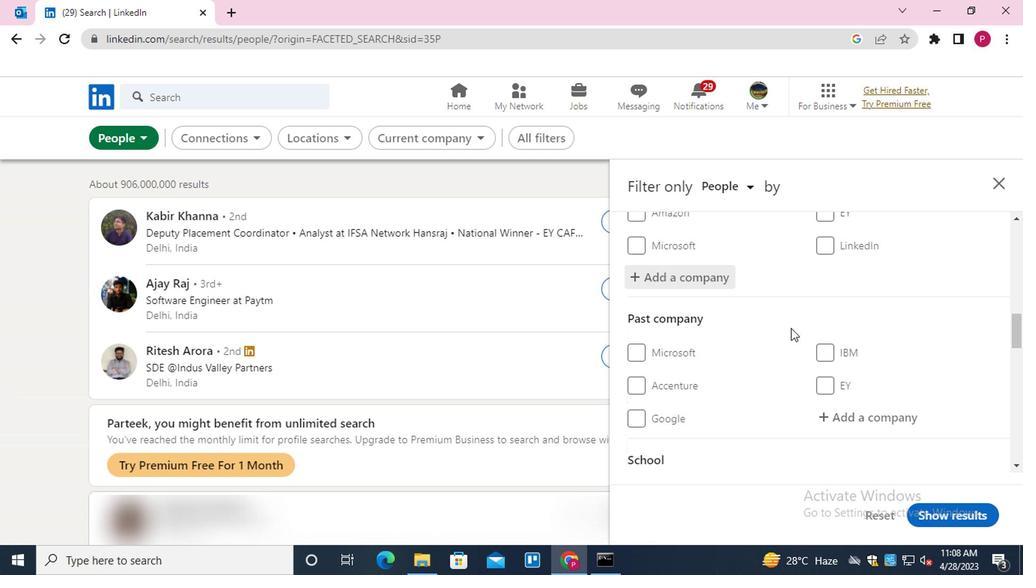 
Action: Mouse scrolled (784, 326) with delta (0, -1)
Screenshot: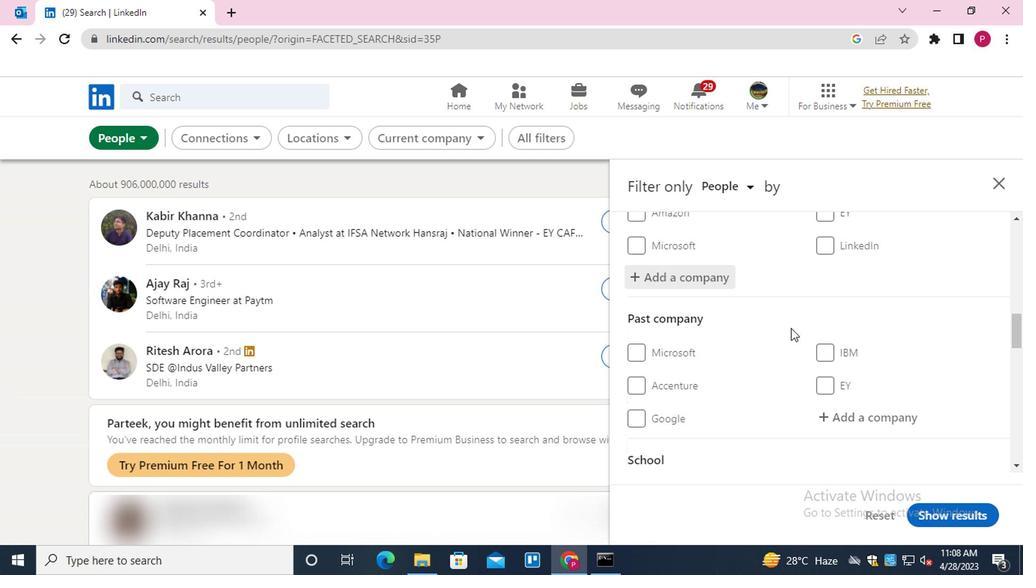 
Action: Mouse scrolled (784, 326) with delta (0, -1)
Screenshot: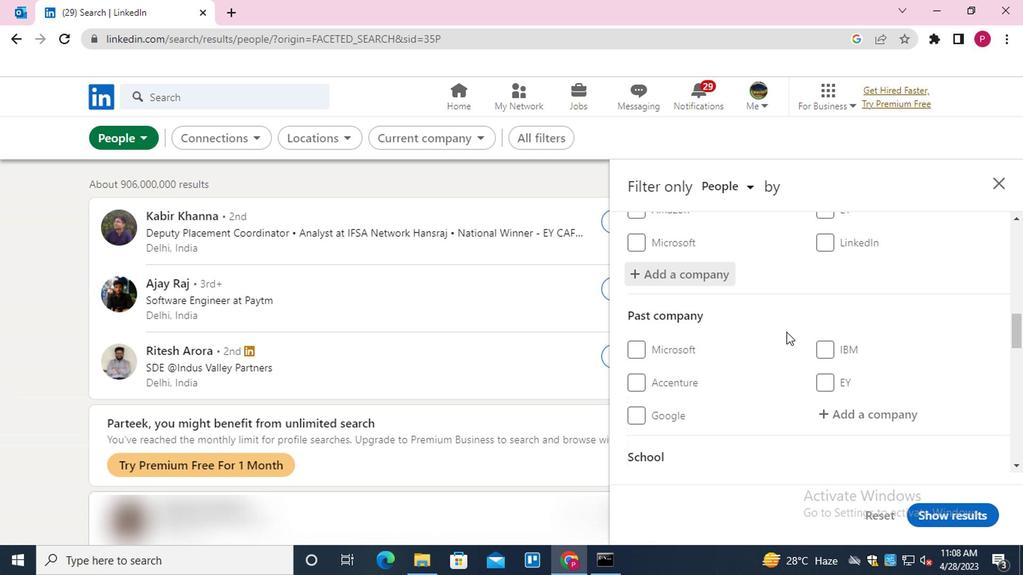 
Action: Mouse scrolled (784, 326) with delta (0, -1)
Screenshot: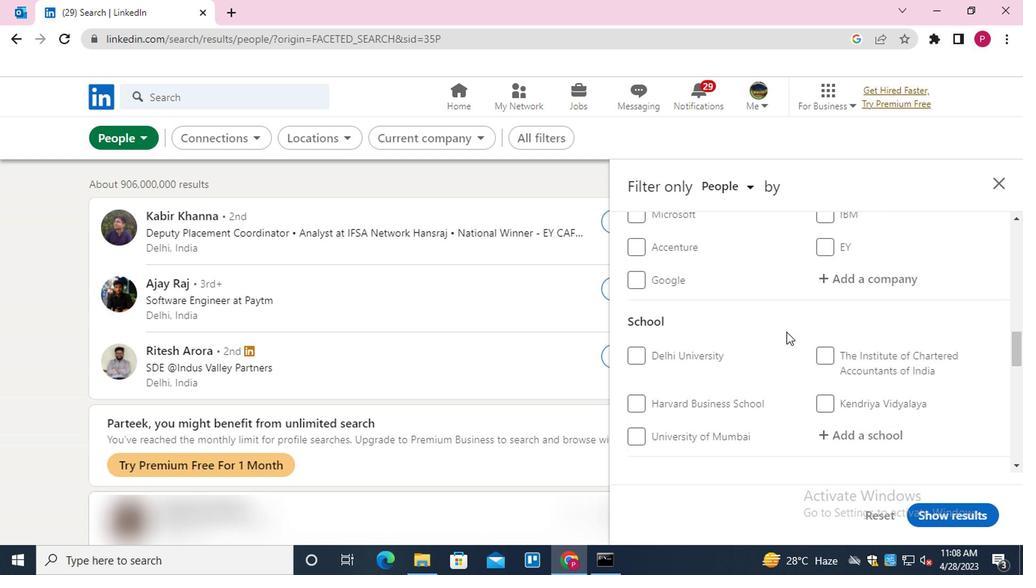 
Action: Mouse moved to (858, 275)
Screenshot: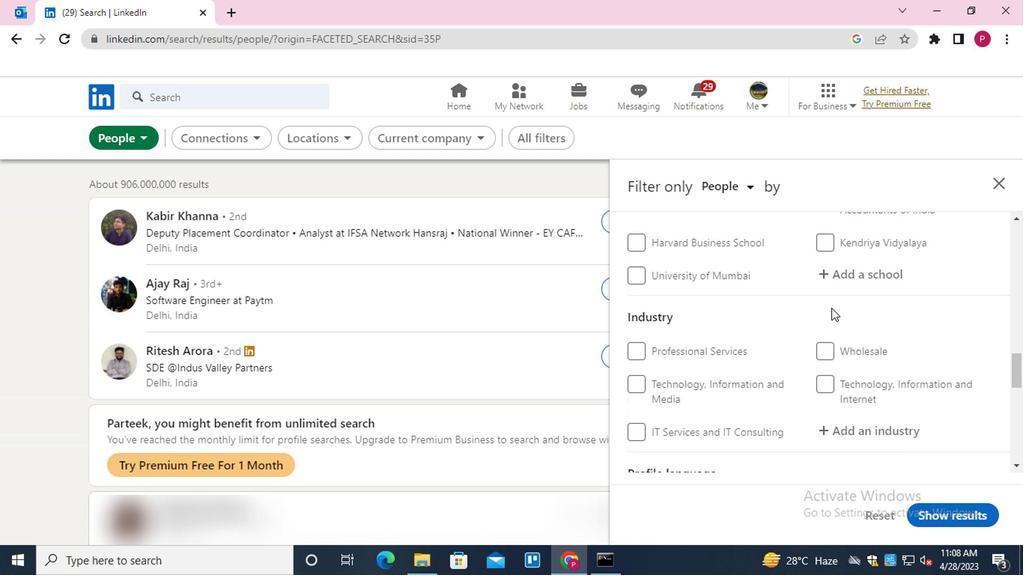 
Action: Mouse pressed left at (858, 275)
Screenshot: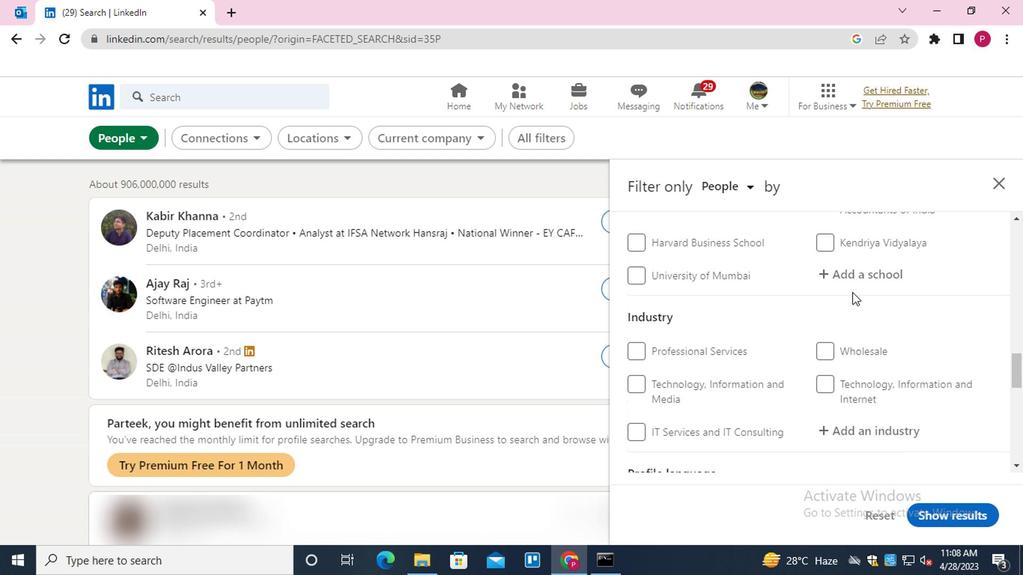 
Action: Key pressed <Key.shift><Key.shift><Key.shift><Key.shift><Key.shift><Key.shift><Key.shift><Key.shift><Key.shift><Key.shift><Key.shift><Key.shift><Key.shift>LJ<Key.space><Key.shift>UNIVER<Key.down><Key.enter>
Screenshot: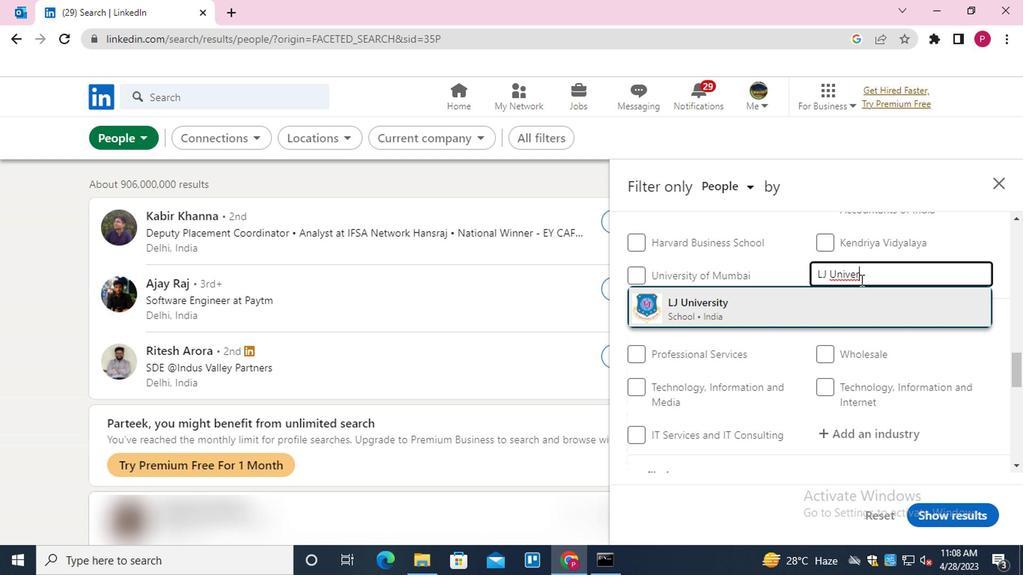
Action: Mouse moved to (767, 294)
Screenshot: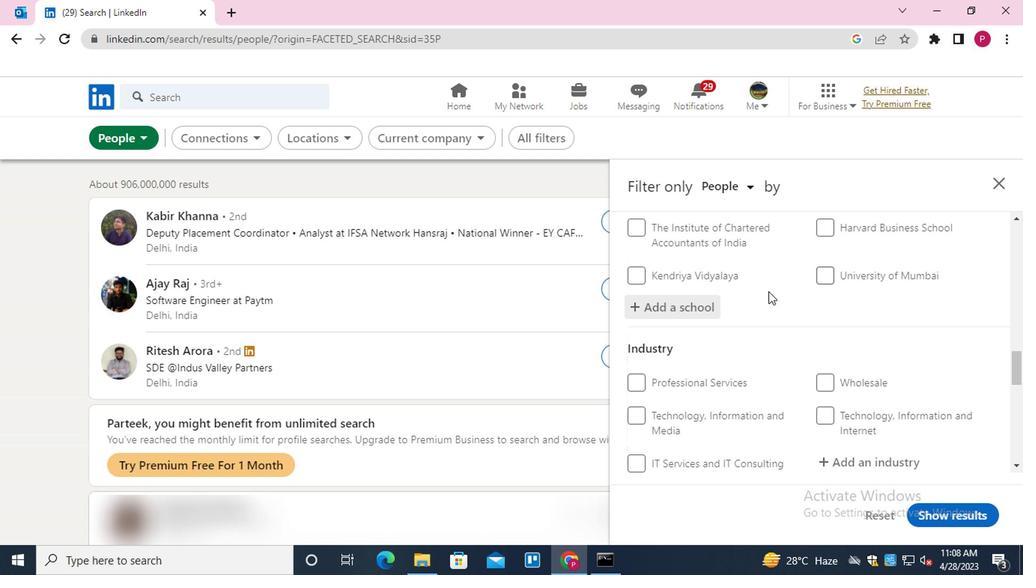 
Action: Mouse scrolled (767, 293) with delta (0, 0)
Screenshot: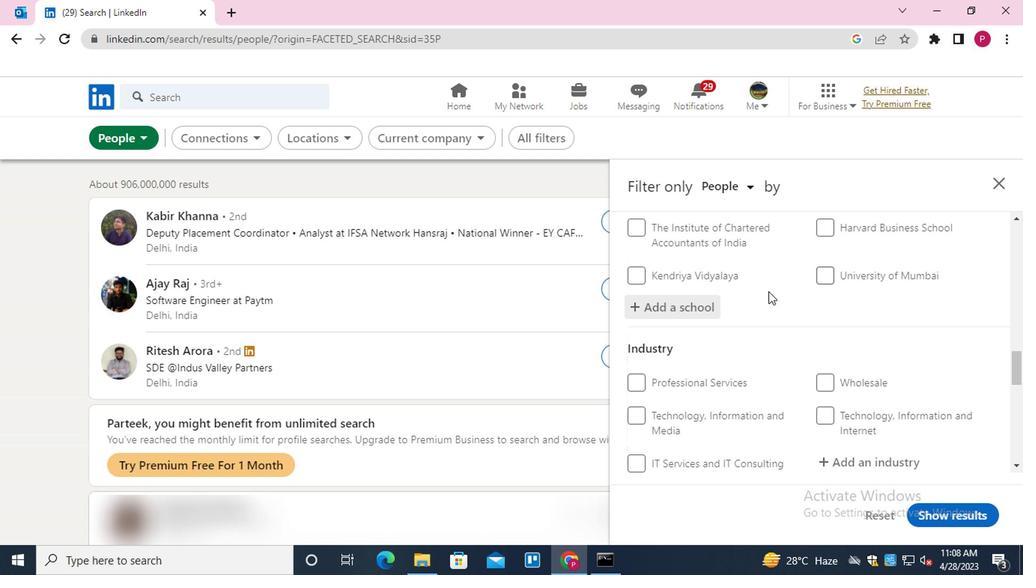 
Action: Mouse moved to (770, 308)
Screenshot: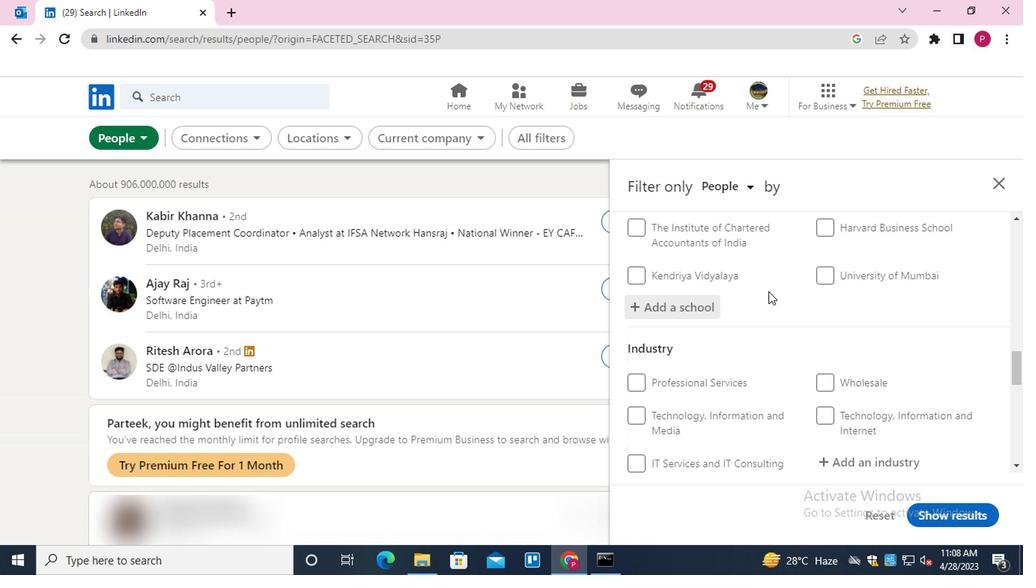 
Action: Mouse scrolled (770, 307) with delta (0, -1)
Screenshot: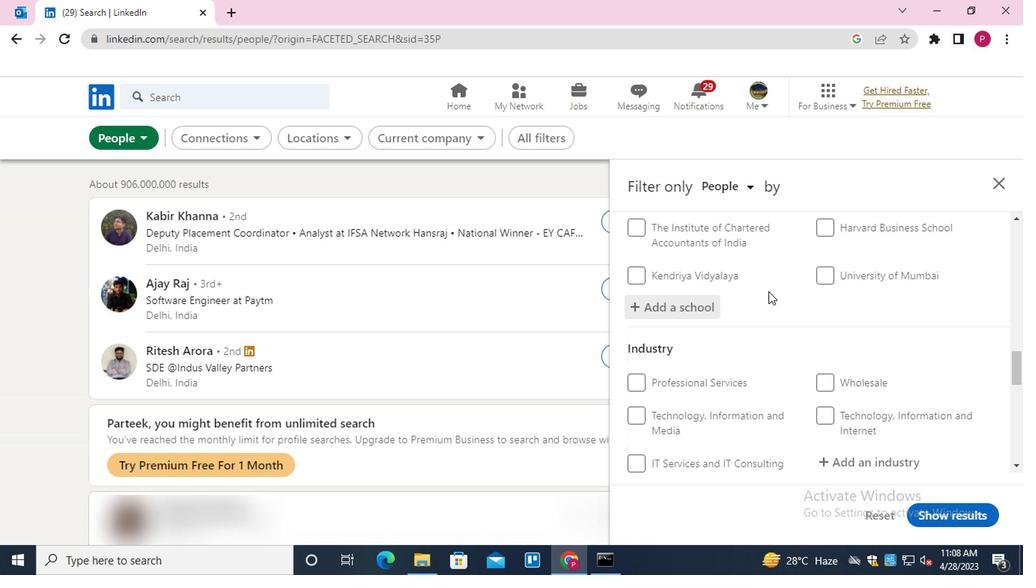 
Action: Mouse moved to (899, 310)
Screenshot: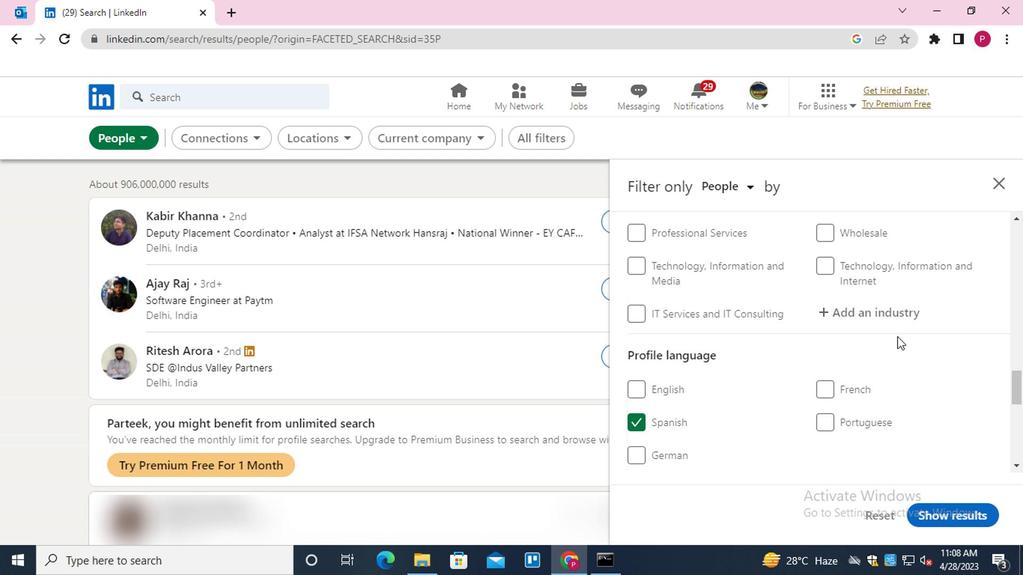 
Action: Mouse pressed left at (899, 310)
Screenshot: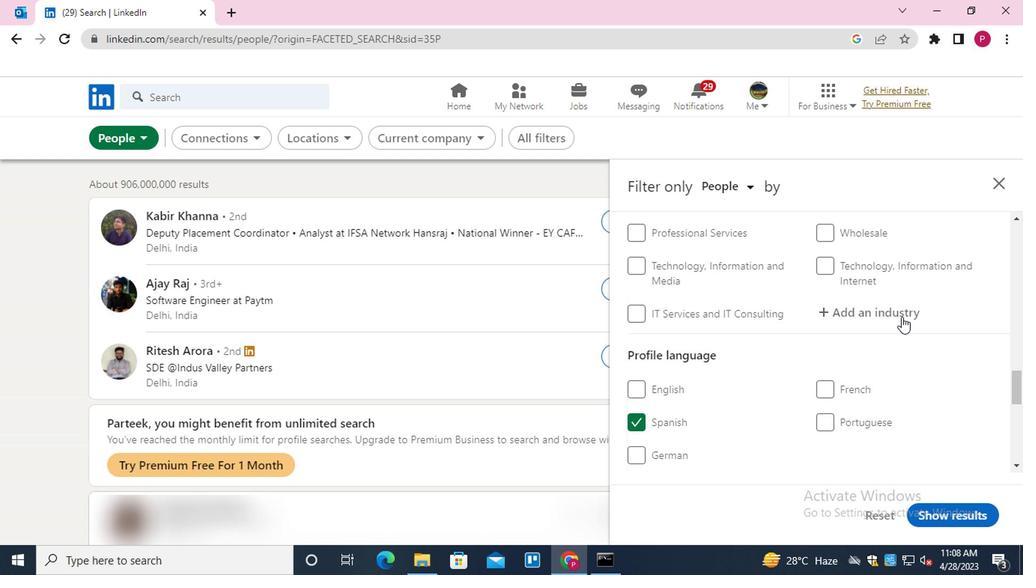 
Action: Key pressed <Key.shift>RADIO<Key.down><Key.enter>
Screenshot: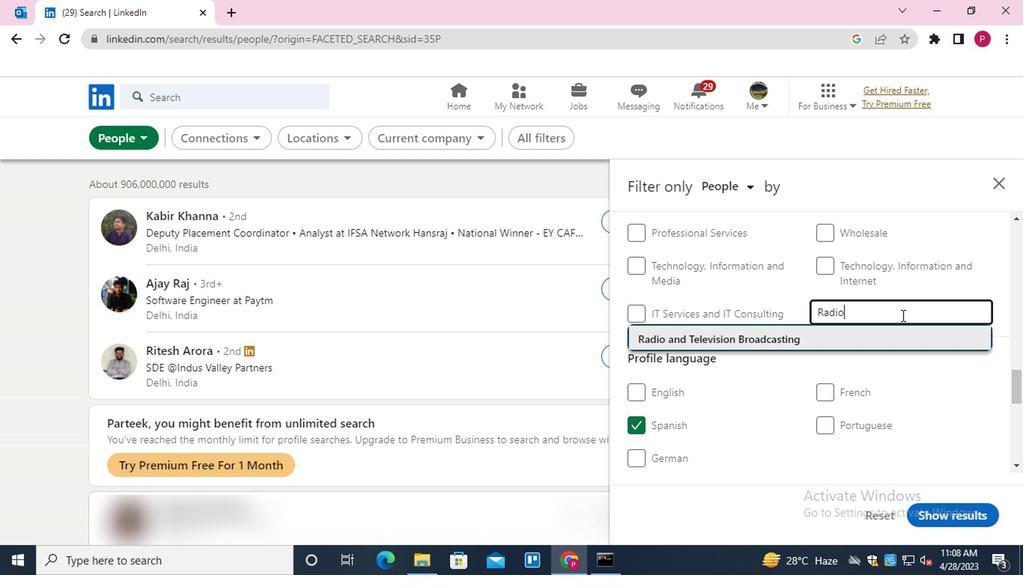 
Action: Mouse moved to (778, 333)
Screenshot: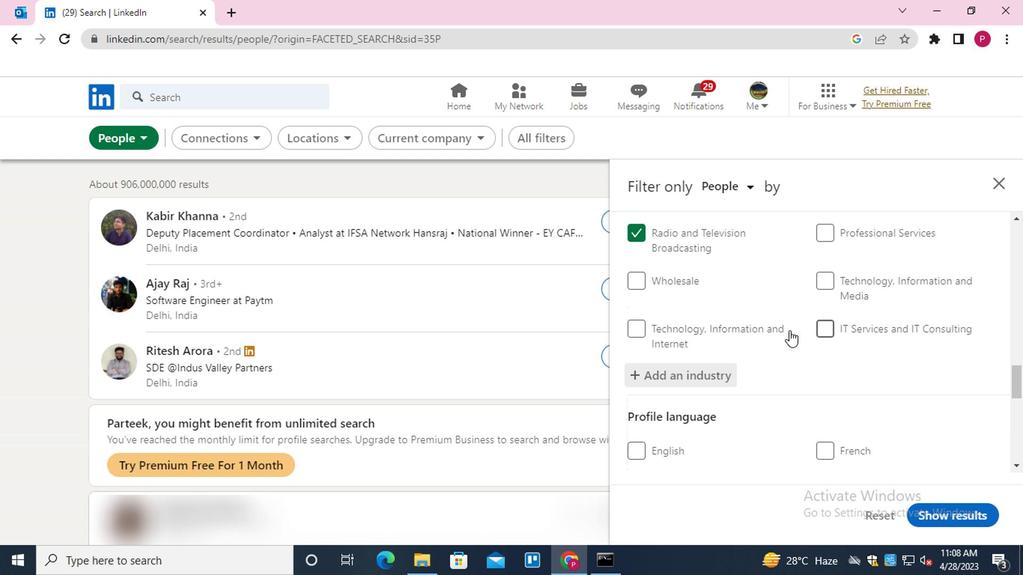 
Action: Mouse scrolled (778, 332) with delta (0, -1)
Screenshot: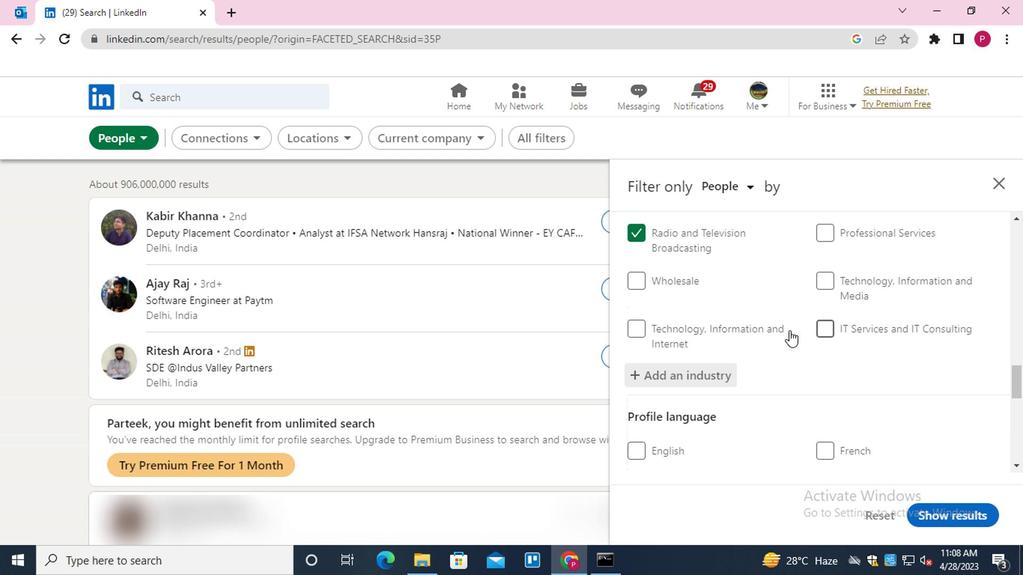 
Action: Mouse moved to (777, 335)
Screenshot: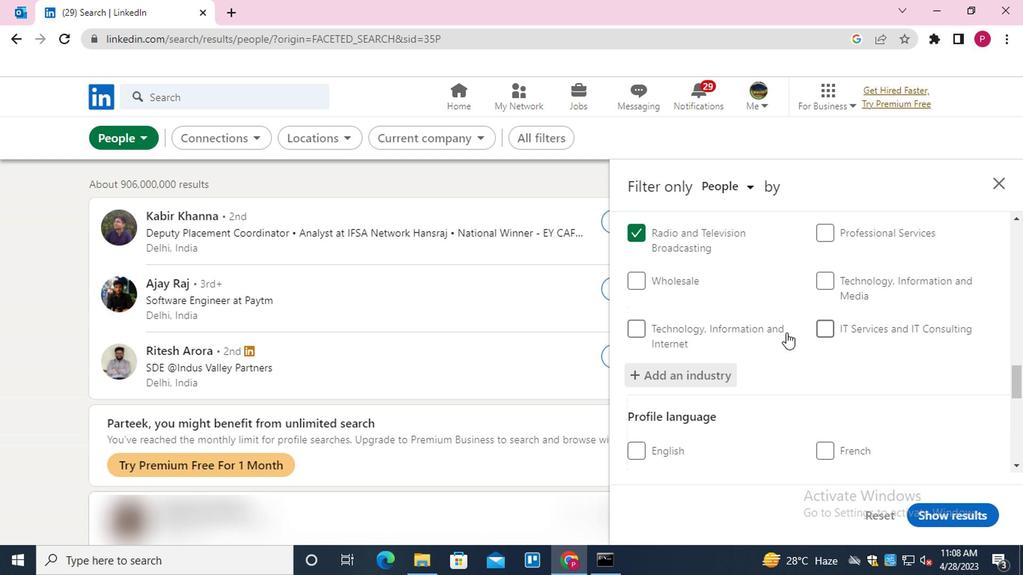 
Action: Mouse scrolled (777, 334) with delta (0, 0)
Screenshot: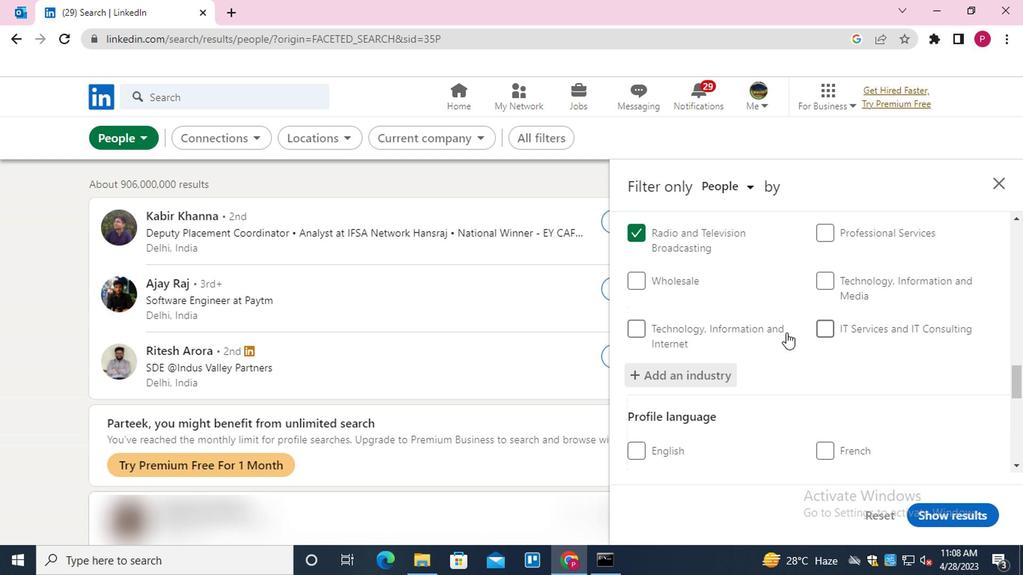 
Action: Mouse moved to (799, 333)
Screenshot: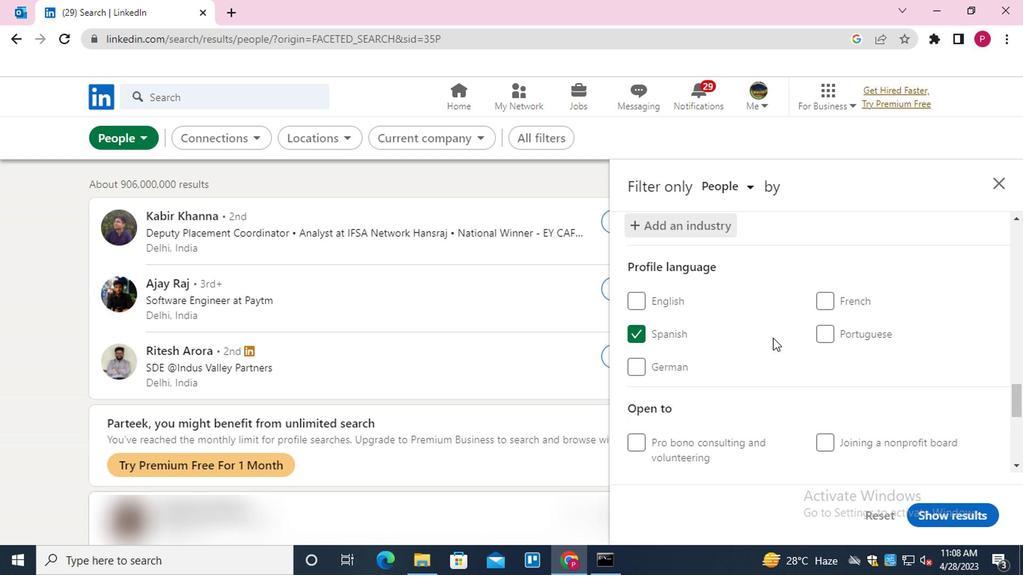 
Action: Mouse scrolled (799, 332) with delta (0, -1)
Screenshot: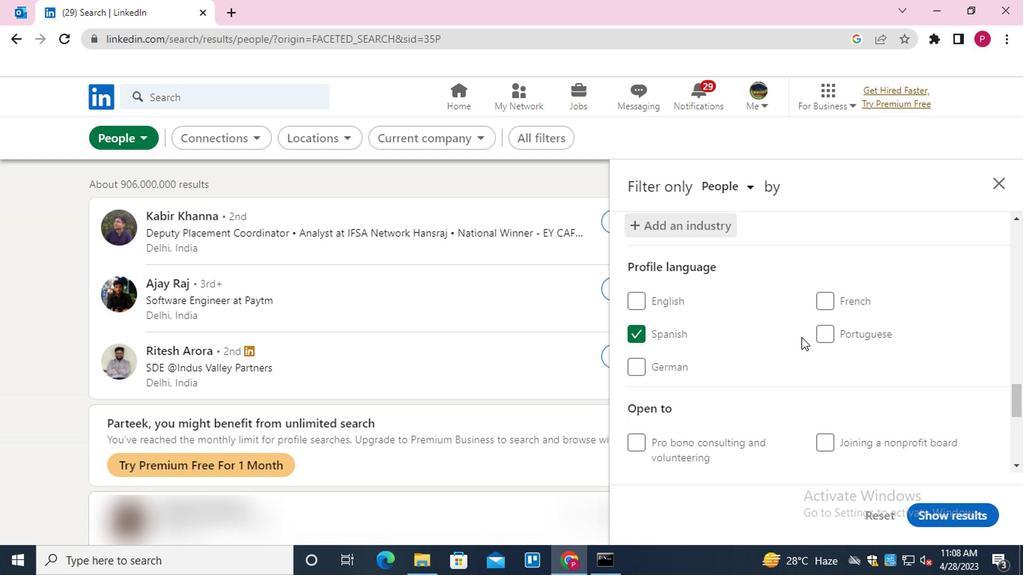 
Action: Mouse scrolled (799, 332) with delta (0, -1)
Screenshot: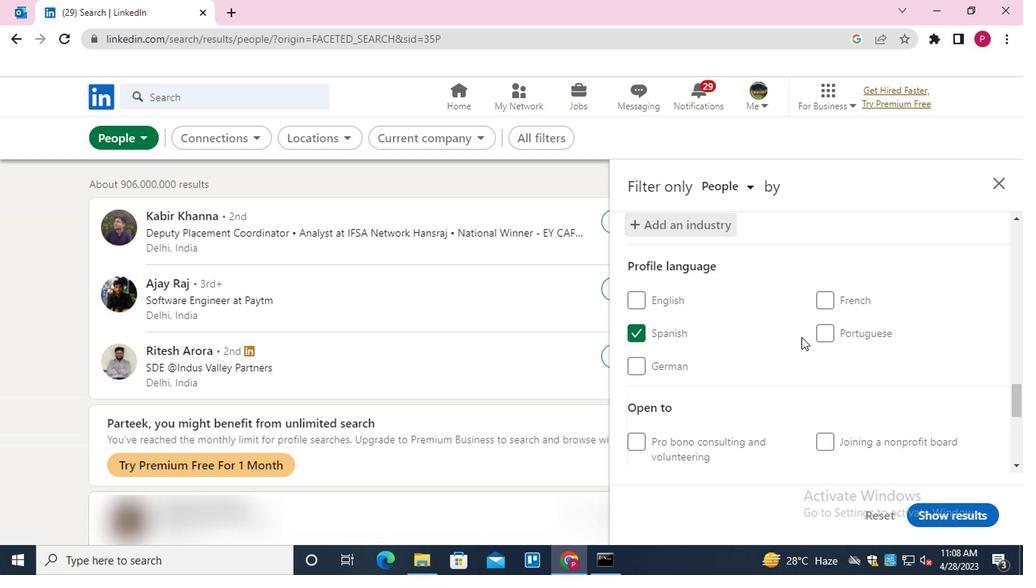 
Action: Mouse scrolled (799, 332) with delta (0, -1)
Screenshot: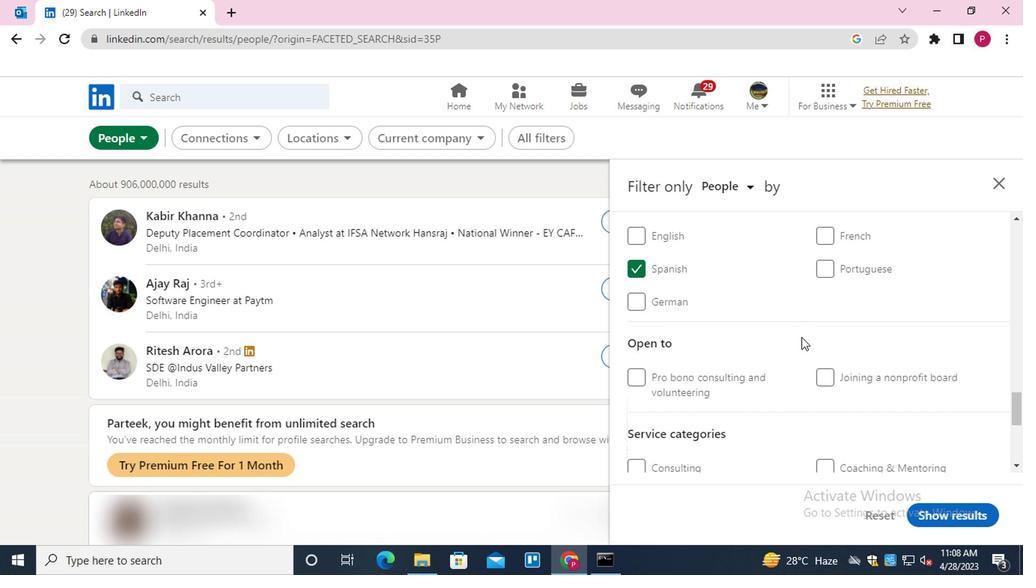 
Action: Mouse moved to (880, 362)
Screenshot: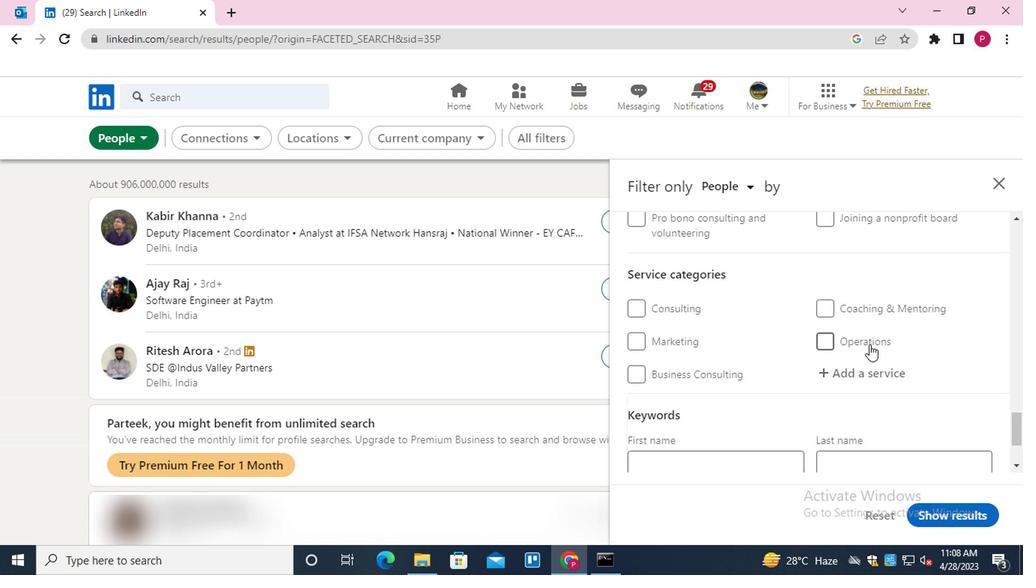 
Action: Mouse pressed left at (880, 362)
Screenshot: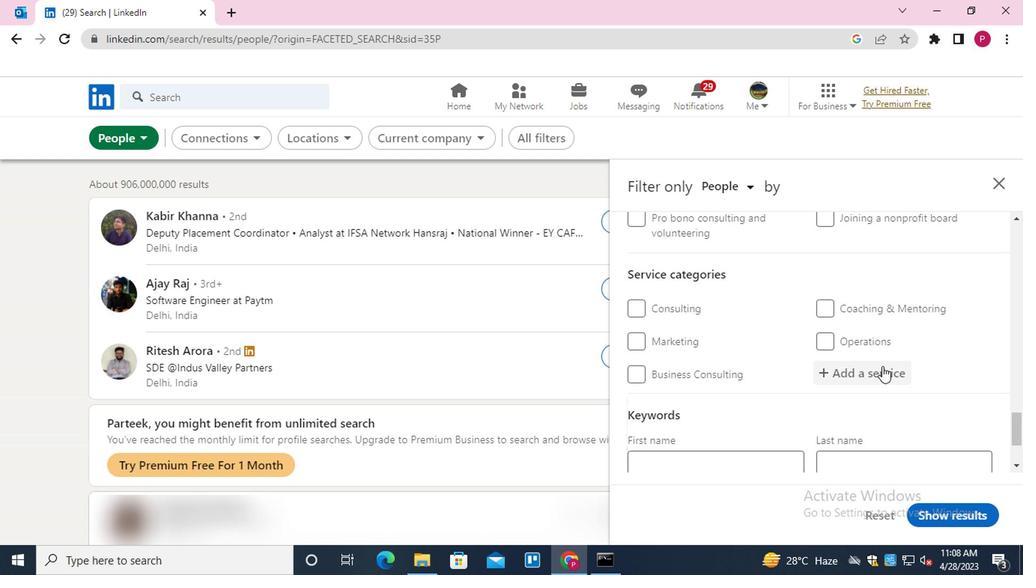 
Action: Key pressed <Key.shift>LEAD<Key.down><Key.down><Key.enter>
Screenshot: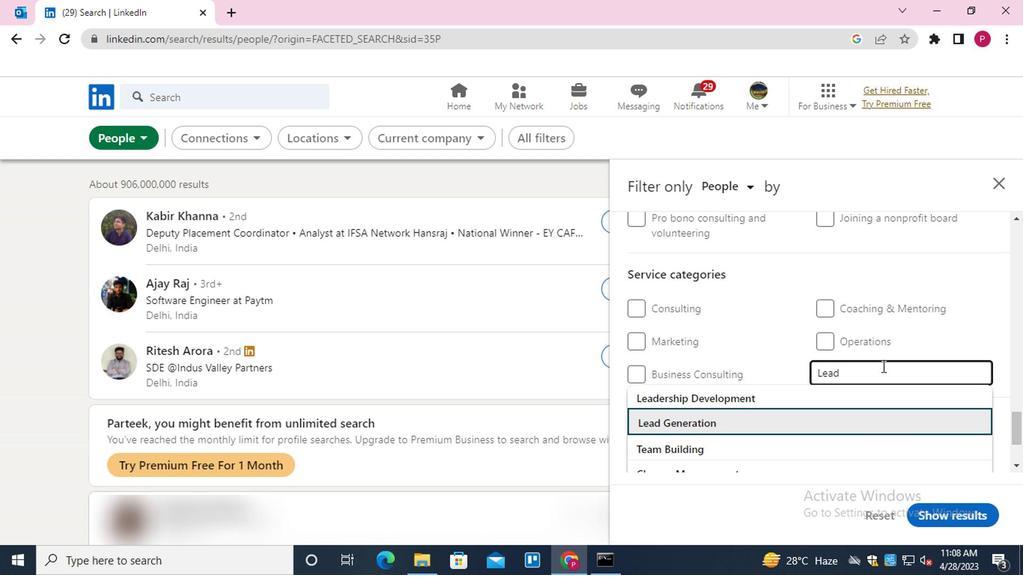 
Action: Mouse scrolled (880, 361) with delta (0, 0)
Screenshot: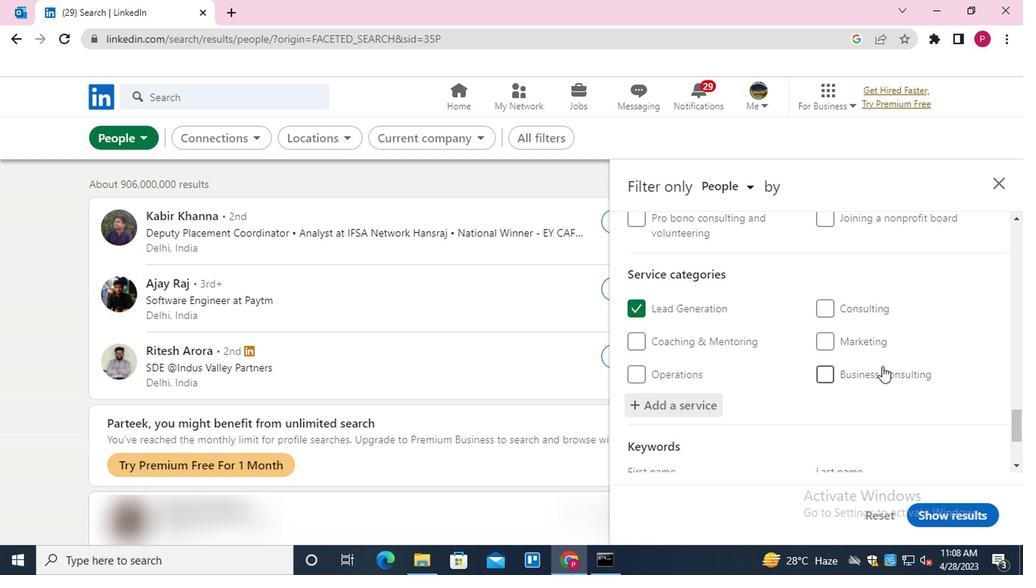 
Action: Mouse scrolled (880, 361) with delta (0, 0)
Screenshot: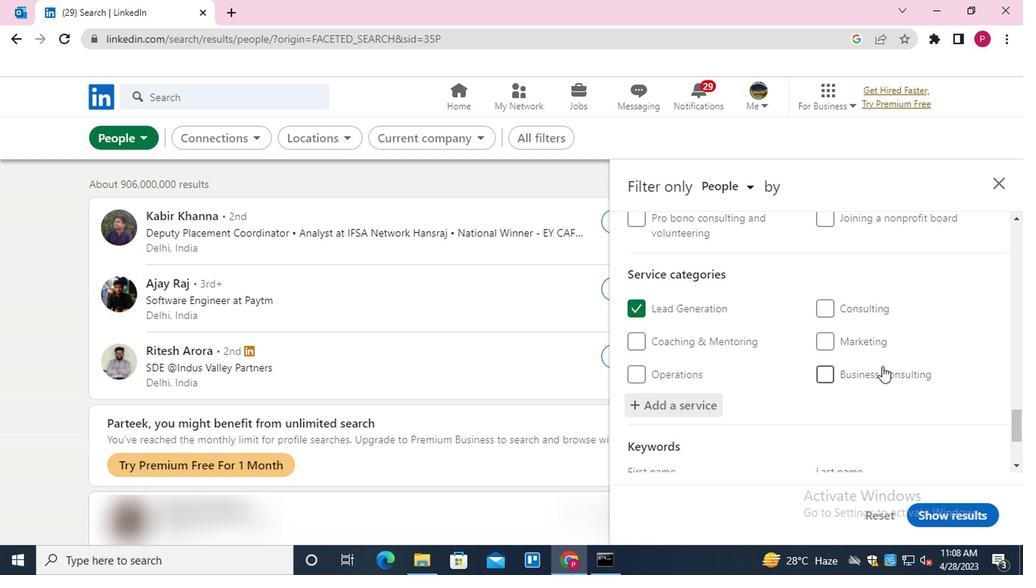 
Action: Mouse scrolled (880, 361) with delta (0, 0)
Screenshot: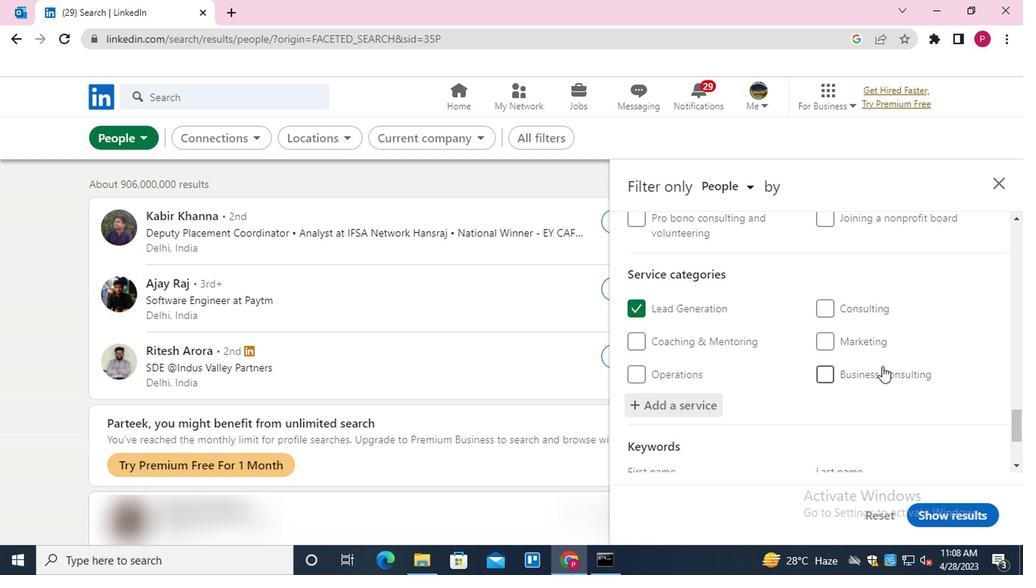 
Action: Mouse scrolled (880, 361) with delta (0, 0)
Screenshot: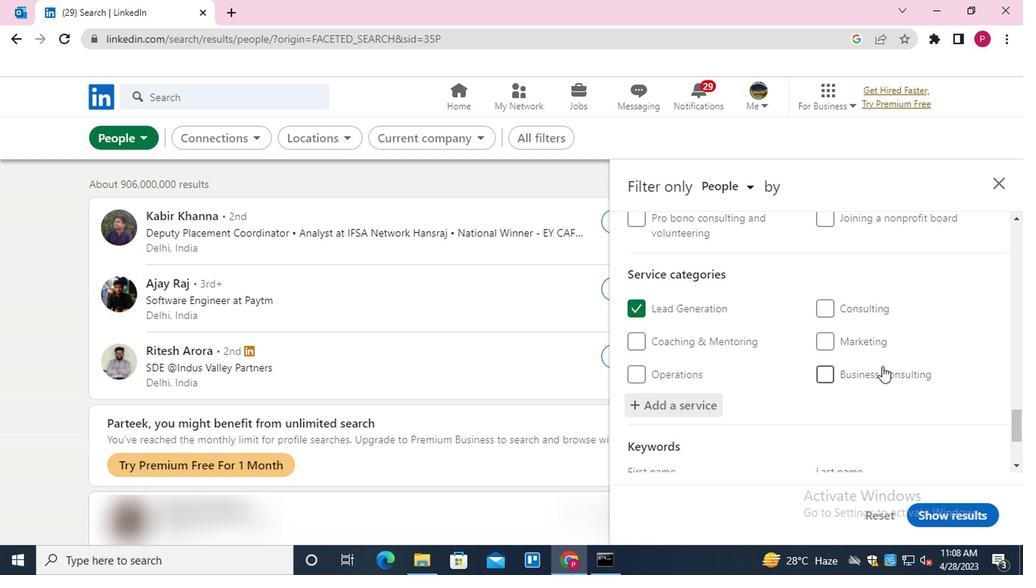 
Action: Mouse moved to (748, 399)
Screenshot: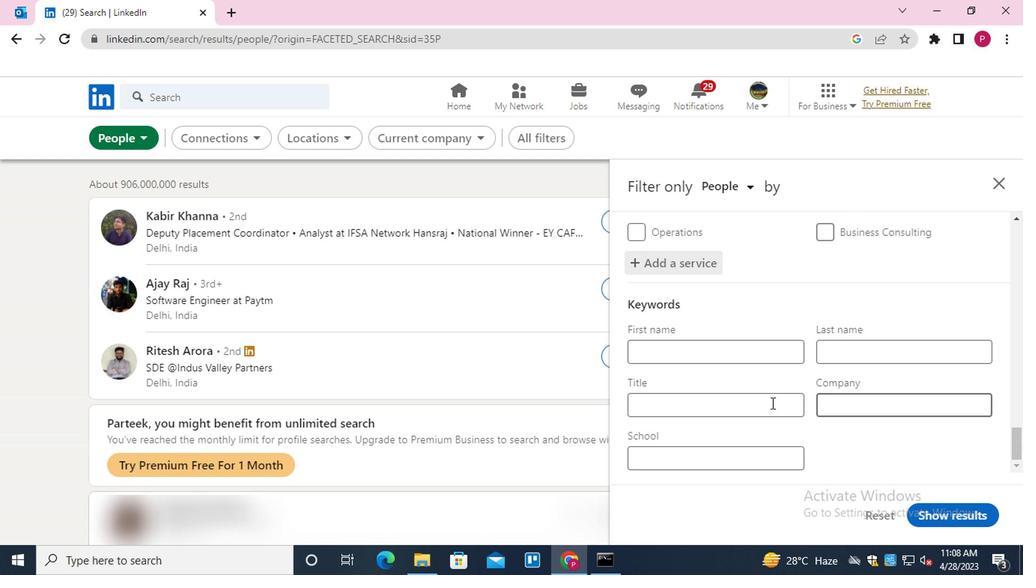 
Action: Mouse pressed left at (748, 399)
Screenshot: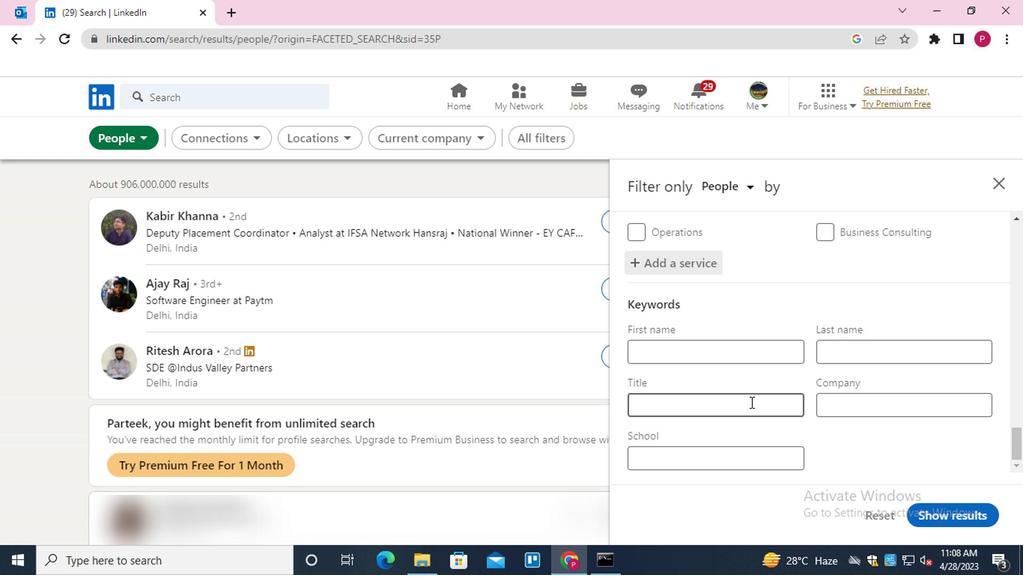 
Action: Key pressed <Key.shift>TRAVEL<Key.space><Key.shift>NURSE
Screenshot: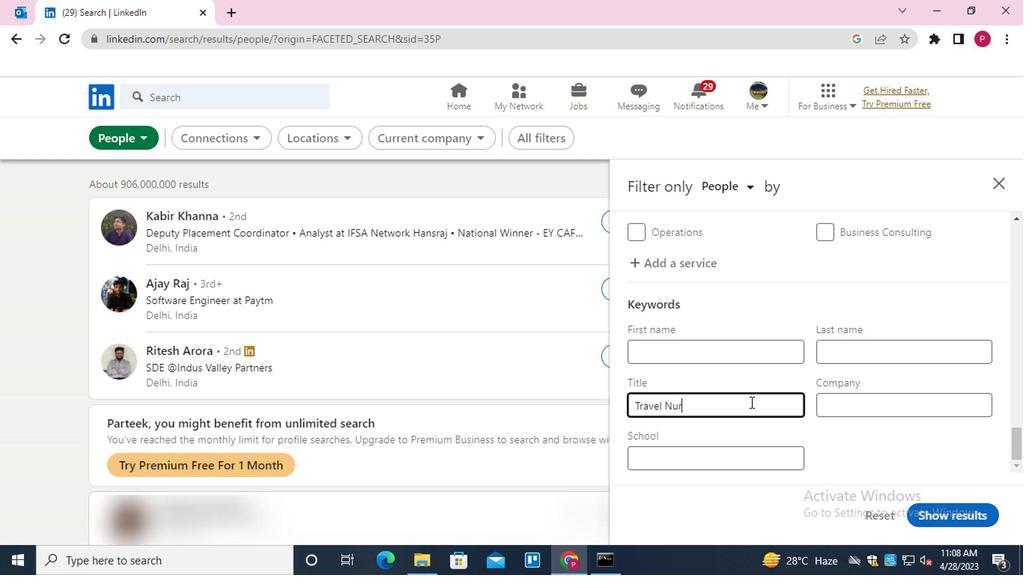 
Action: Mouse moved to (944, 517)
Screenshot: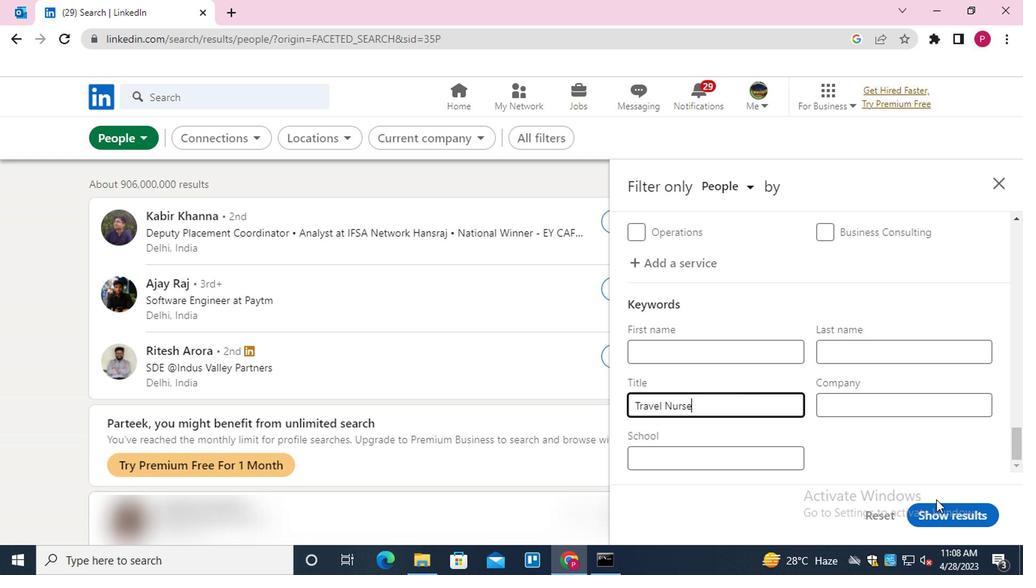 
Action: Mouse pressed left at (944, 517)
Screenshot: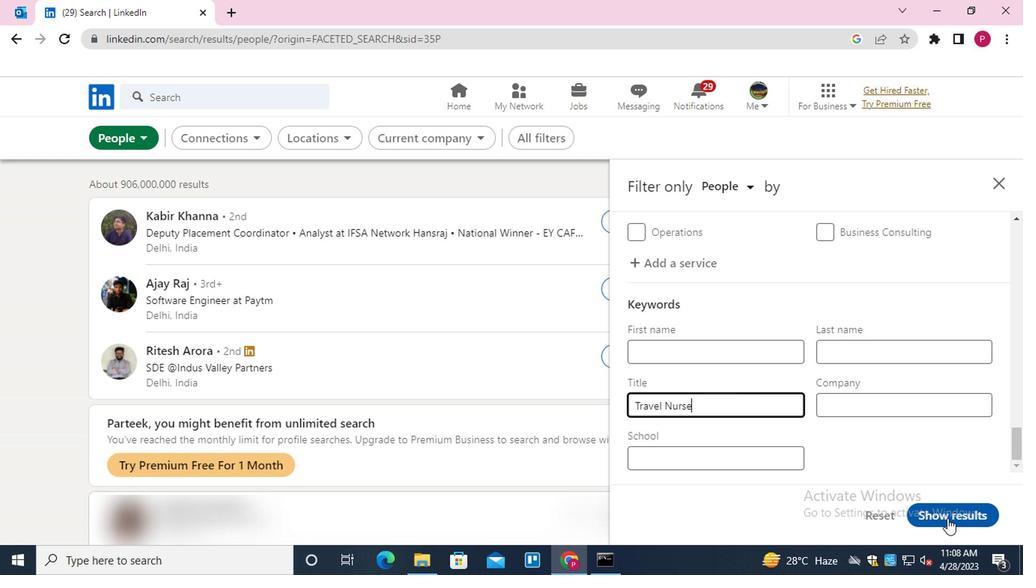 
Action: Mouse moved to (471, 309)
Screenshot: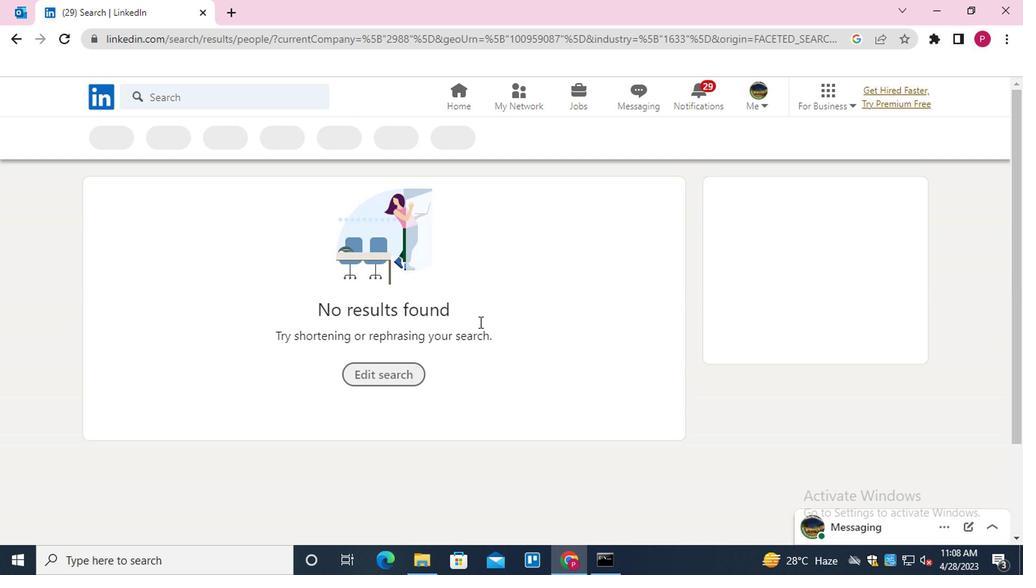 
